 Task: Find a house in Lisse, Netherlands for 6 guests from September 6 to 15, with a price range of 8000 to 12000, including WiFi, free parking, TV, gym, breakfast, and self check-in. Host must speak English.
Action: Mouse moved to (411, 91)
Screenshot: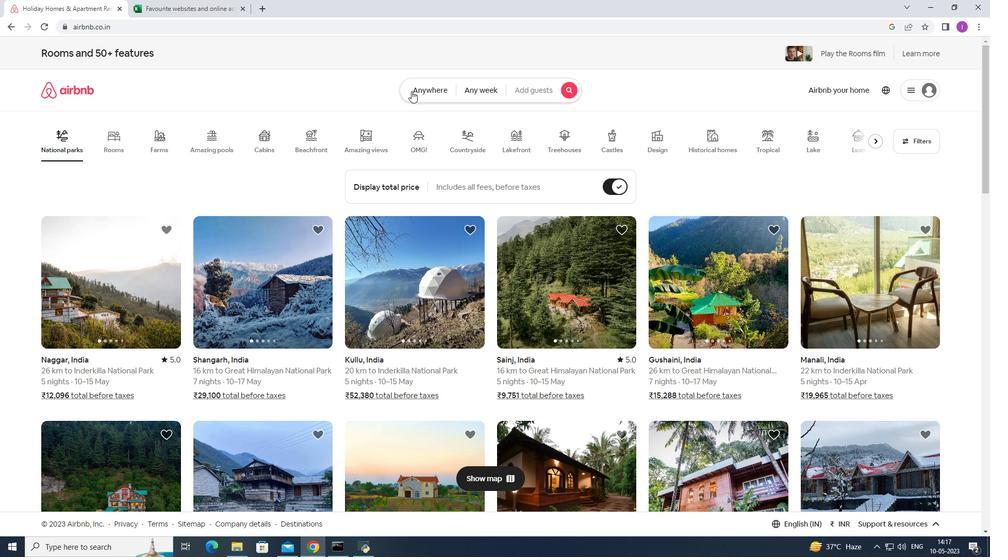 
Action: Mouse pressed left at (411, 91)
Screenshot: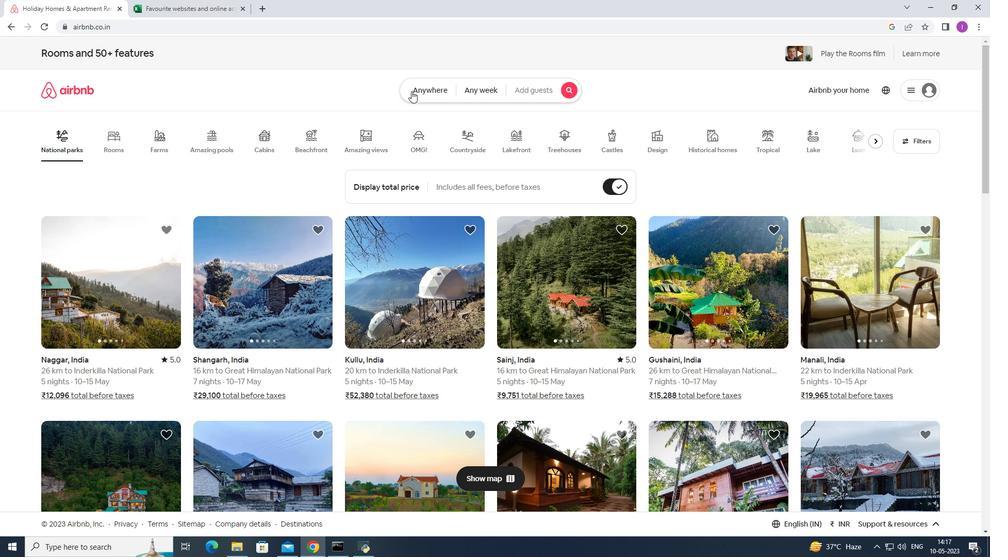 
Action: Mouse moved to (332, 123)
Screenshot: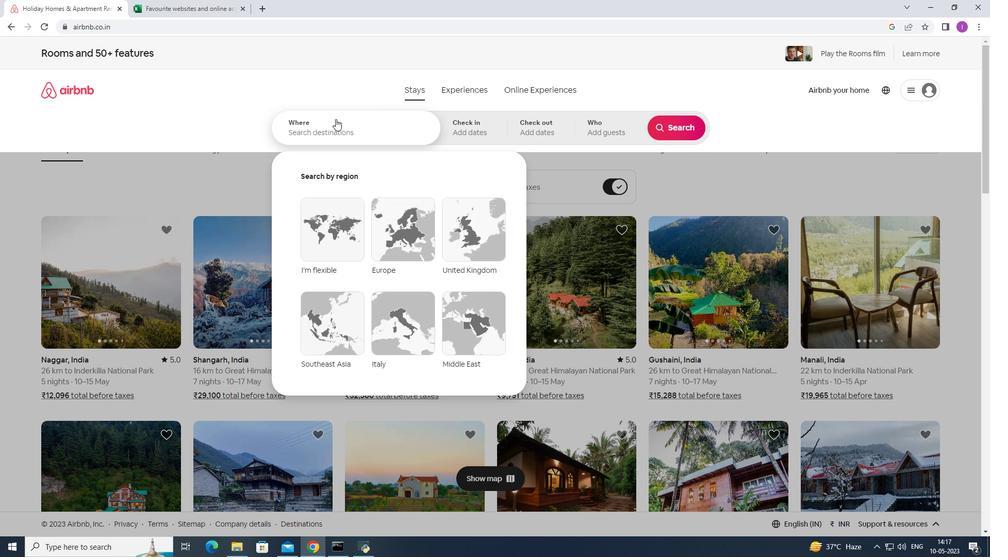 
Action: Mouse pressed left at (332, 123)
Screenshot: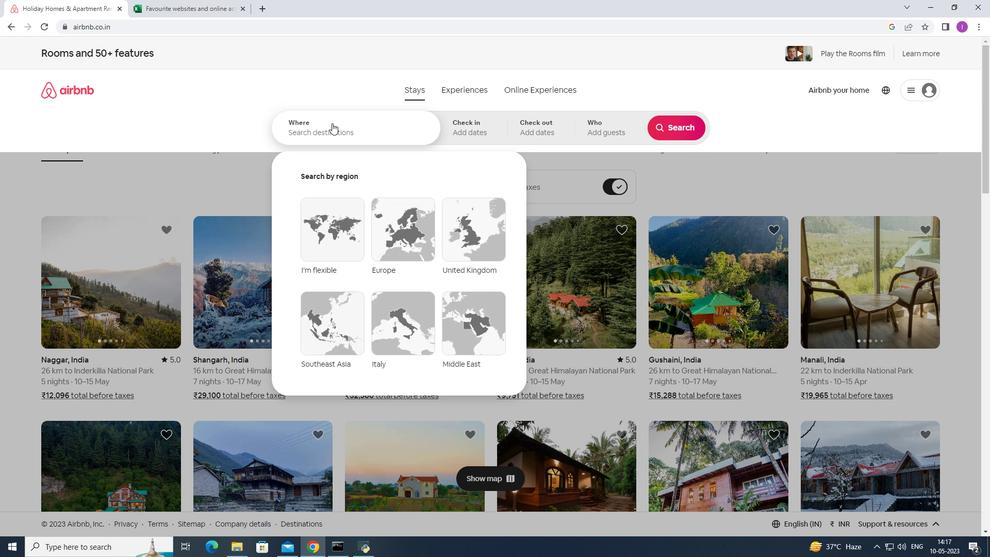 
Action: Mouse moved to (331, 124)
Screenshot: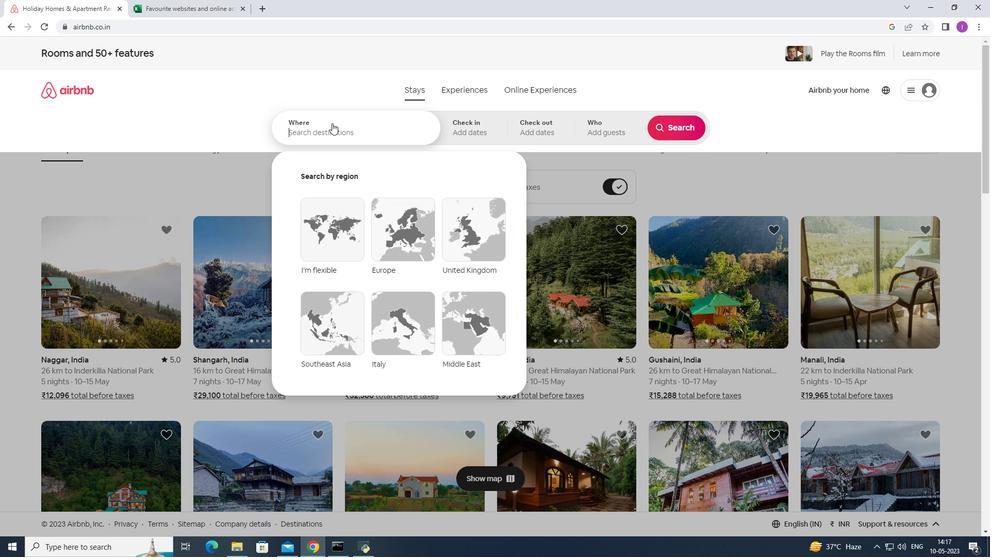 
Action: Key pressed <Key.shift>Lisse,<Key.shift>metherlam<Key.backspace>nd
Screenshot: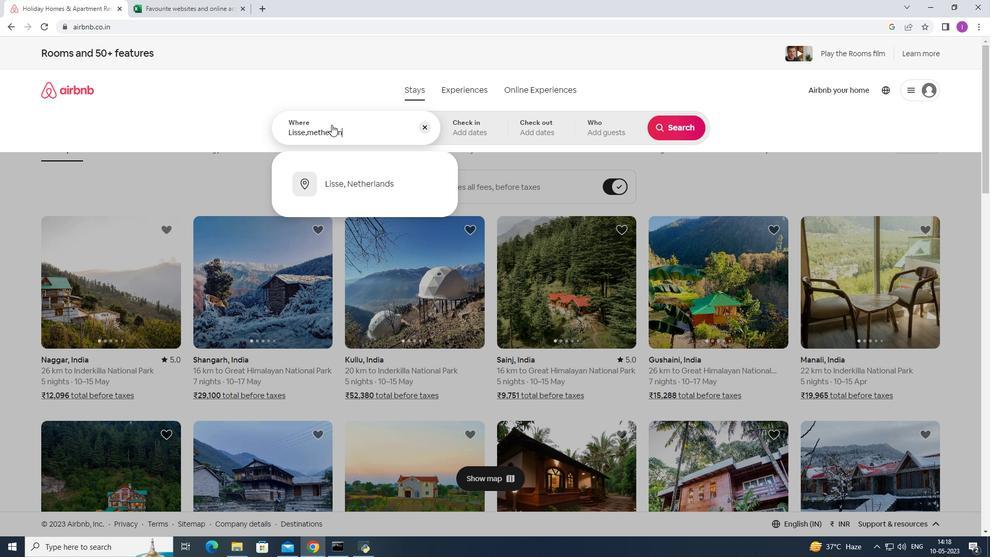 
Action: Mouse moved to (353, 185)
Screenshot: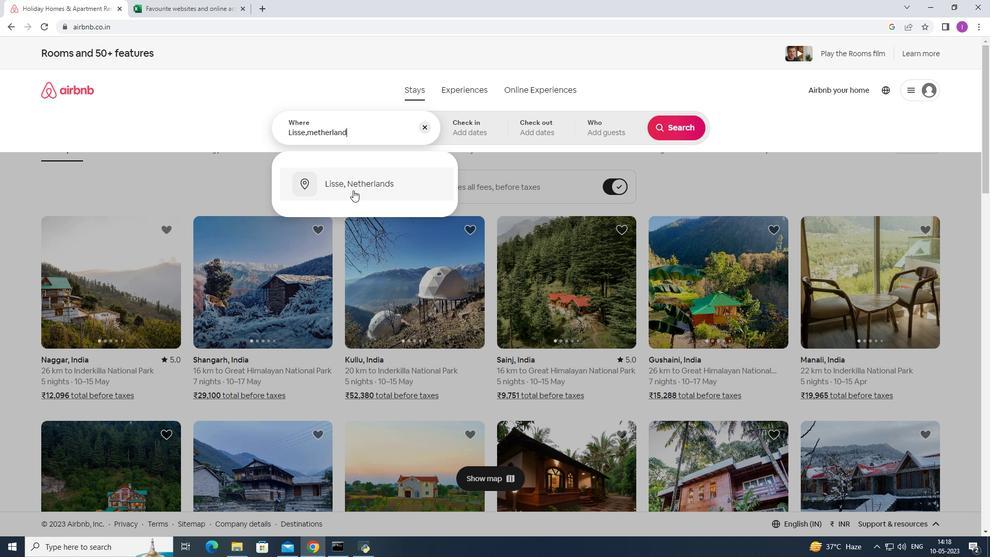 
Action: Mouse pressed left at (353, 185)
Screenshot: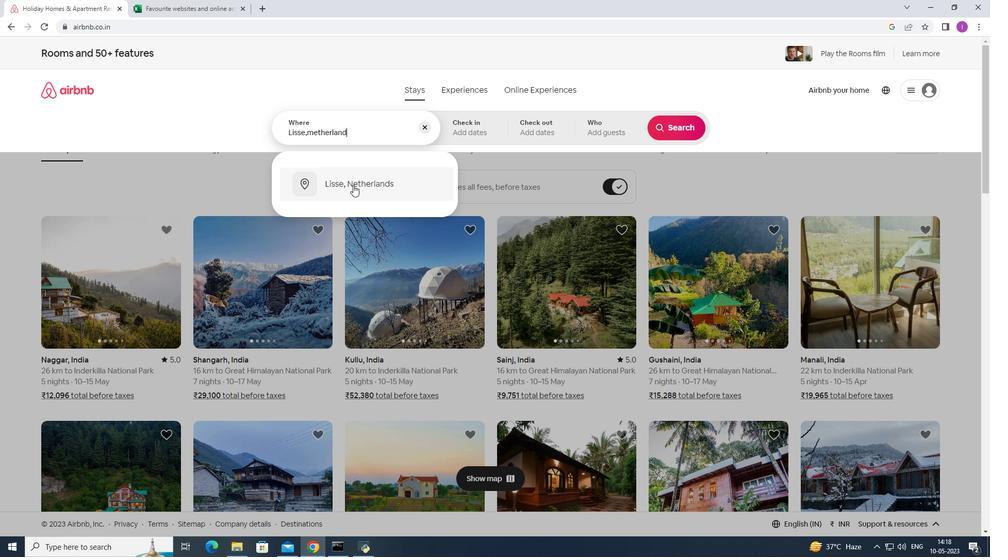 
Action: Mouse moved to (675, 213)
Screenshot: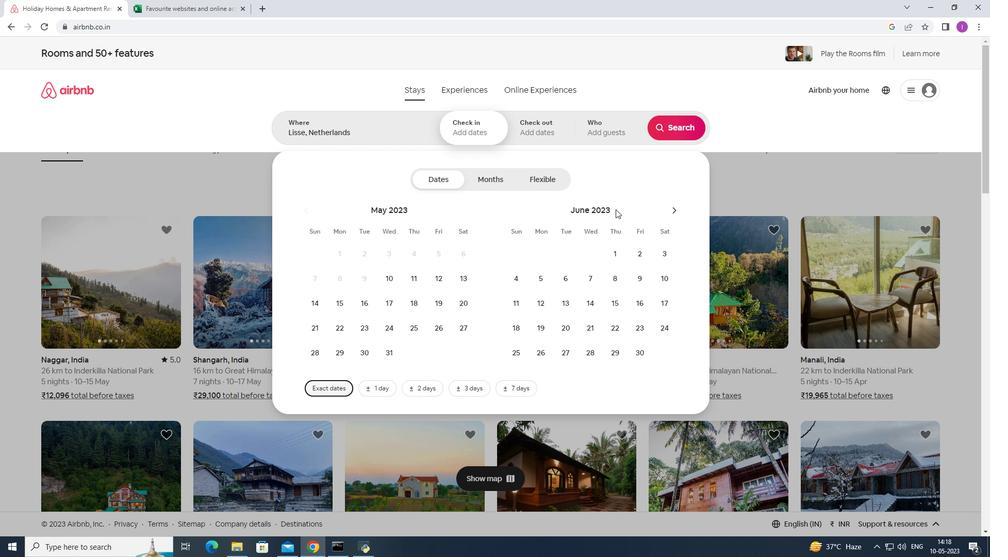 
Action: Mouse pressed left at (675, 213)
Screenshot: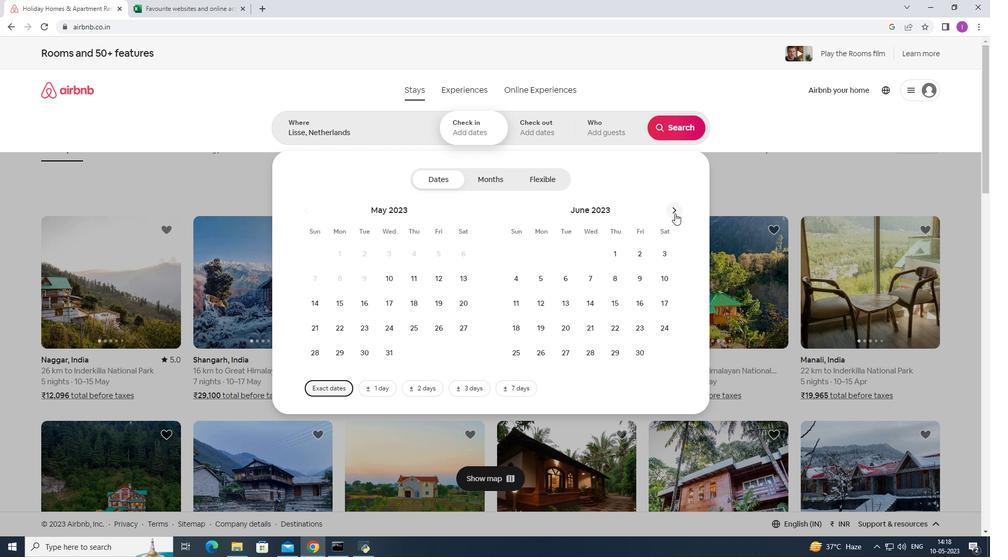 
Action: Mouse pressed left at (675, 213)
Screenshot: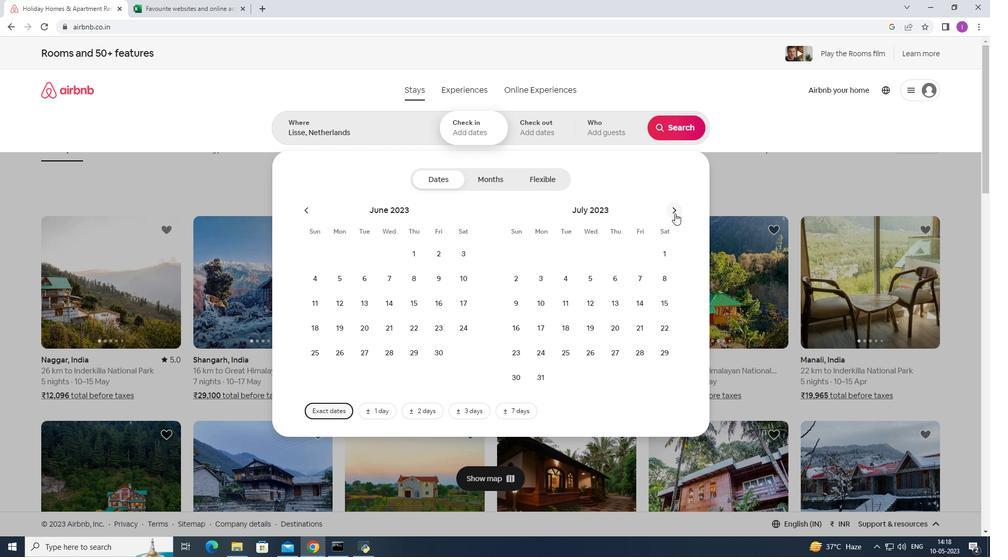 
Action: Mouse pressed left at (675, 213)
Screenshot: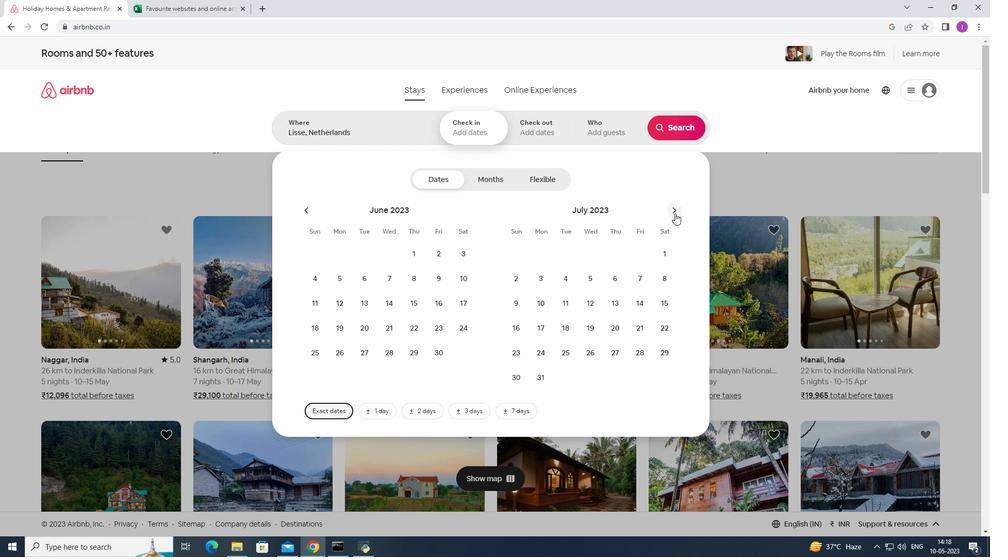 
Action: Mouse moved to (591, 279)
Screenshot: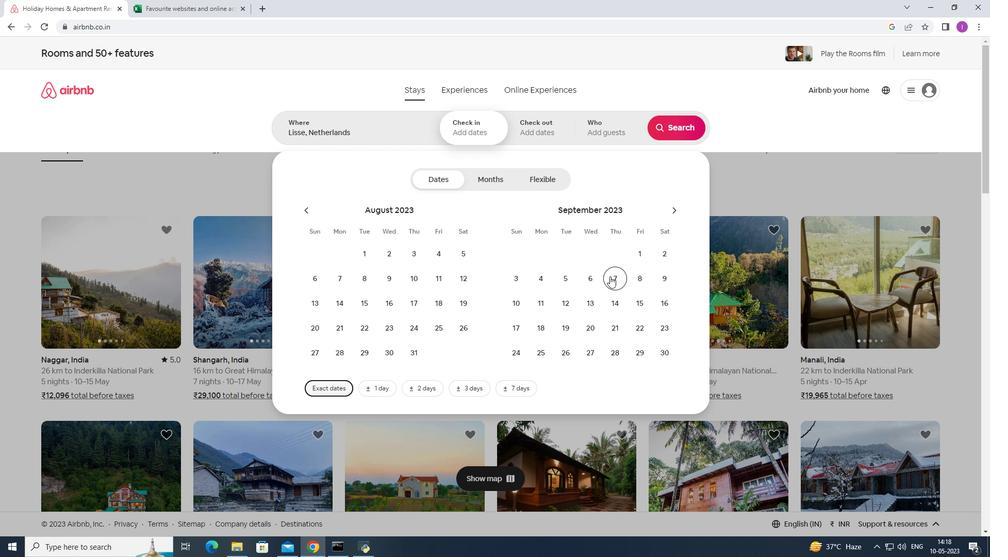 
Action: Mouse pressed left at (591, 279)
Screenshot: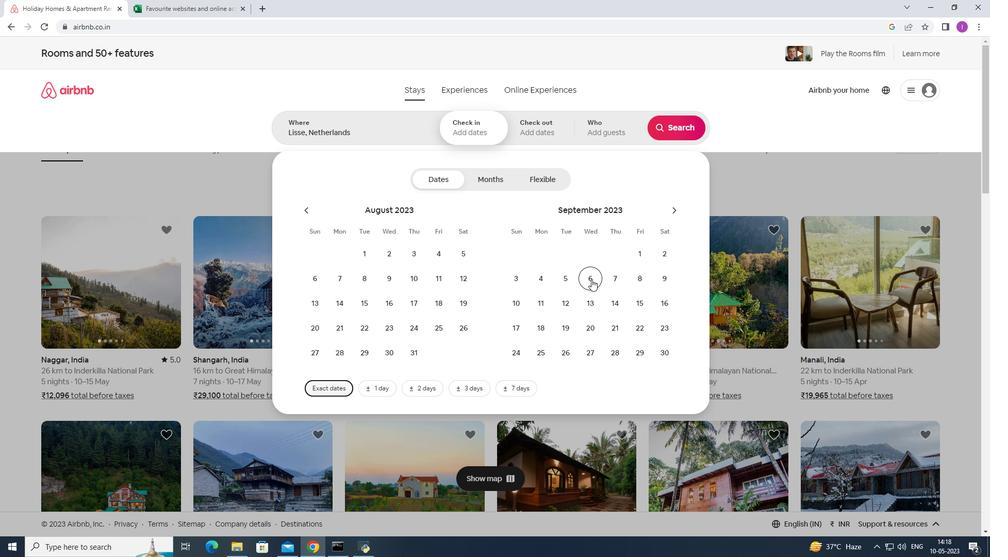
Action: Mouse moved to (637, 300)
Screenshot: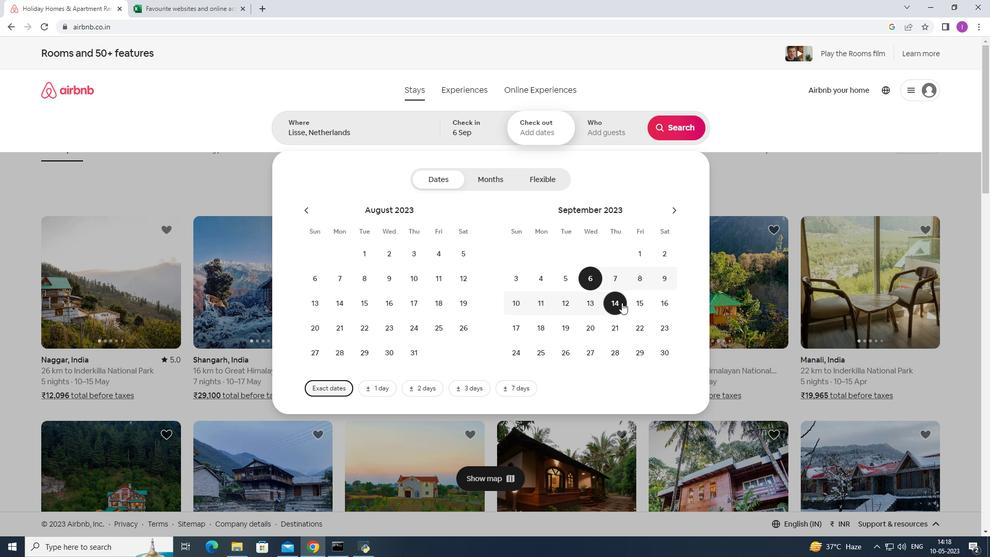 
Action: Mouse pressed left at (637, 300)
Screenshot: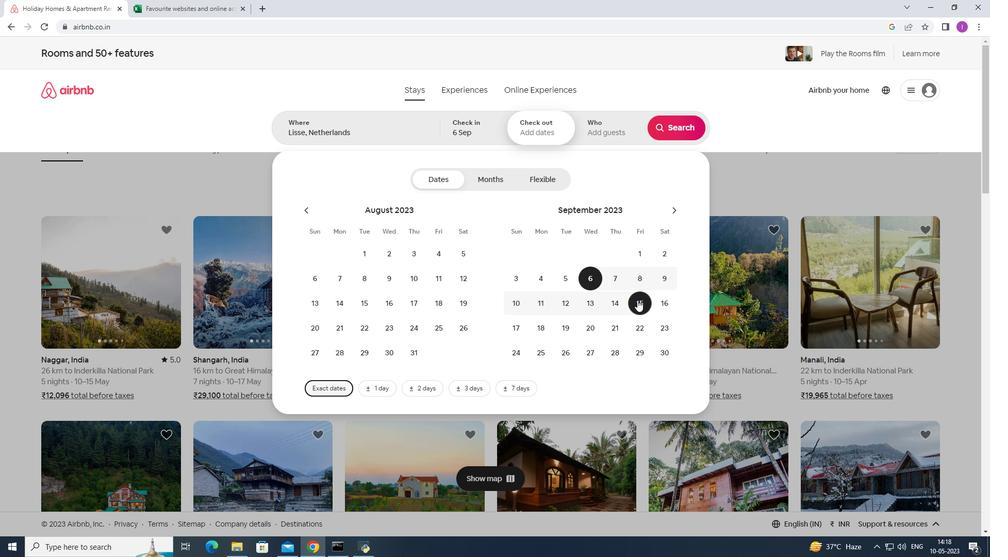 
Action: Mouse moved to (627, 137)
Screenshot: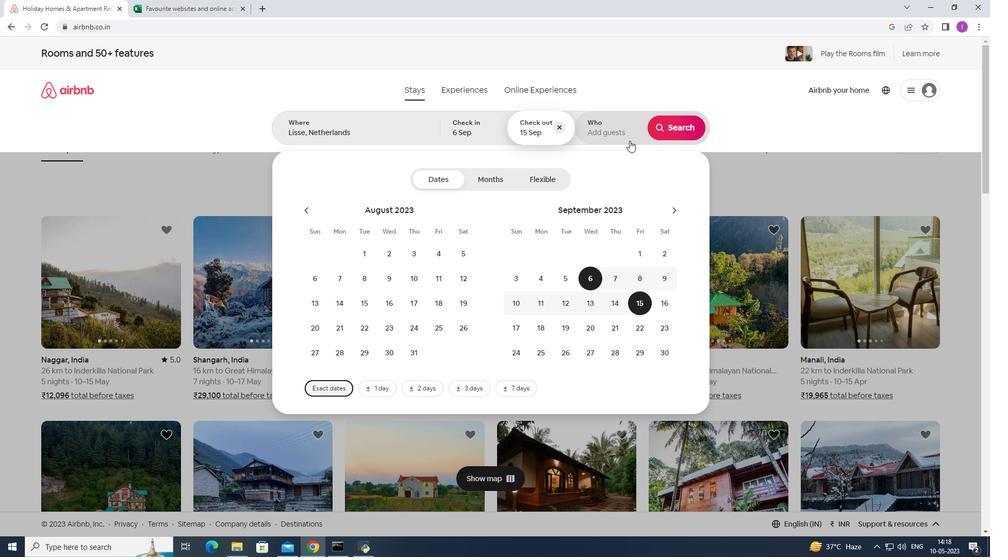 
Action: Mouse pressed left at (627, 137)
Screenshot: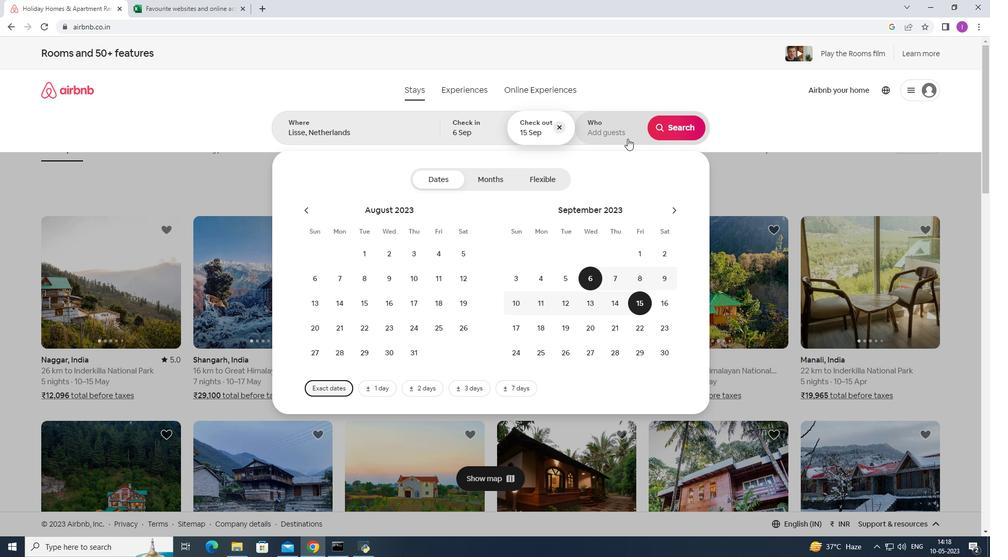 
Action: Mouse moved to (677, 180)
Screenshot: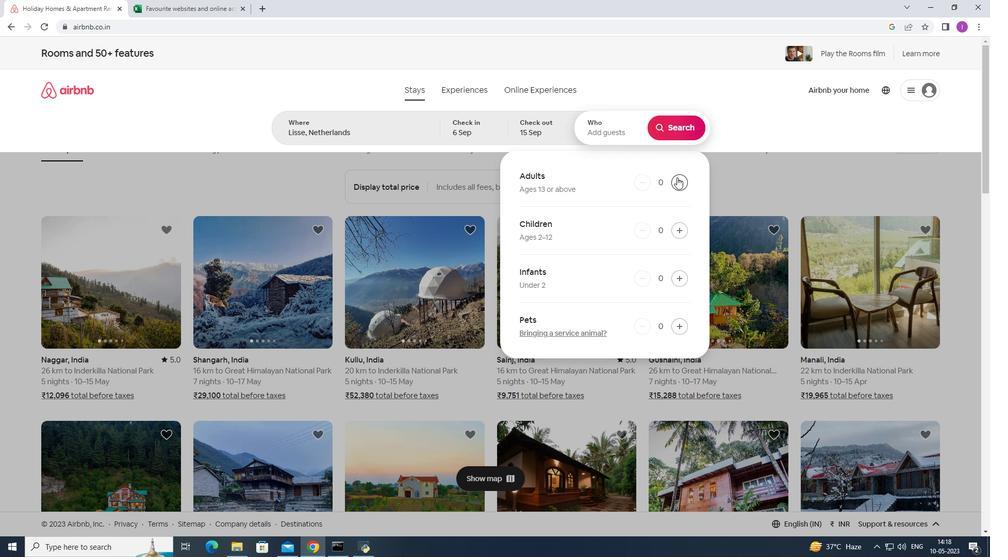 
Action: Mouse pressed left at (677, 180)
Screenshot: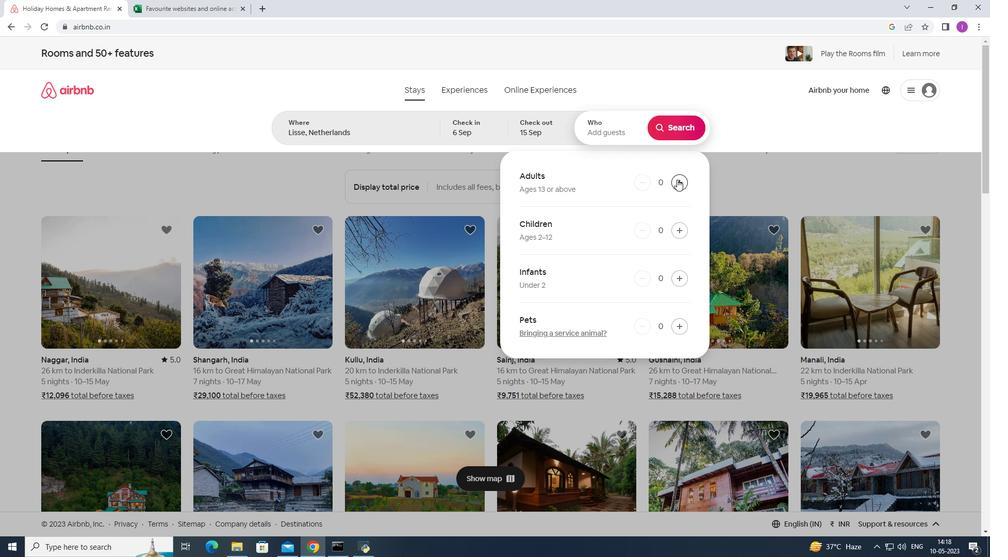
Action: Mouse pressed left at (677, 180)
Screenshot: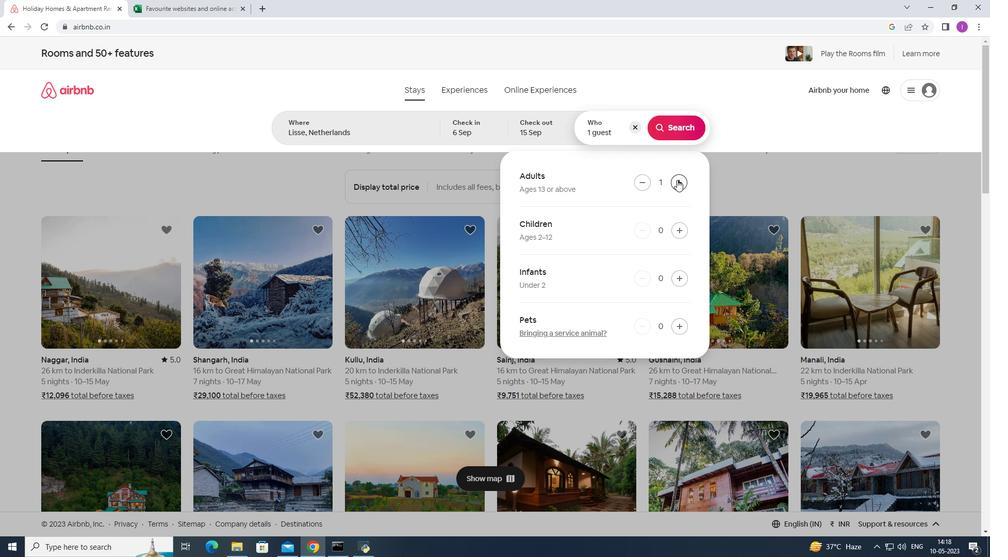 
Action: Mouse pressed left at (677, 180)
Screenshot: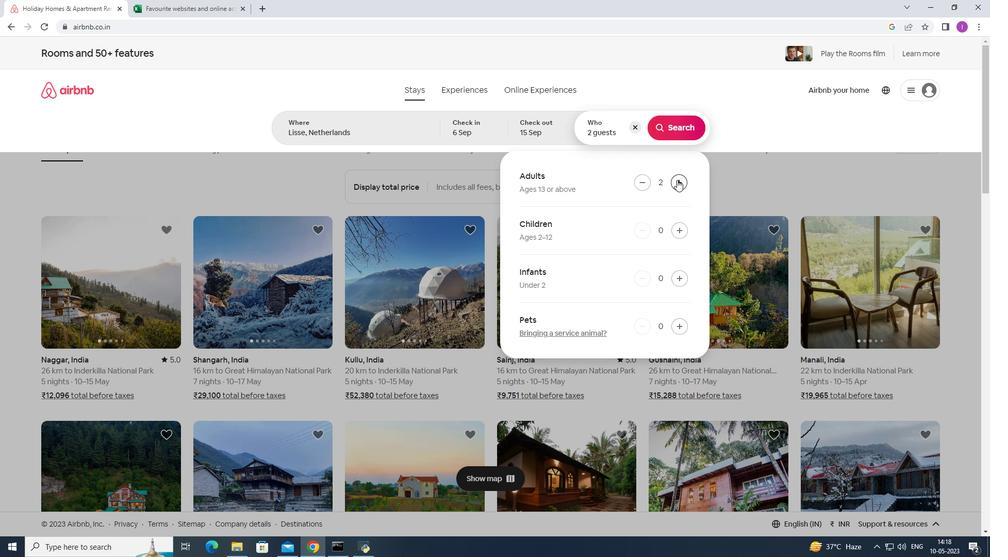 
Action: Mouse pressed left at (677, 180)
Screenshot: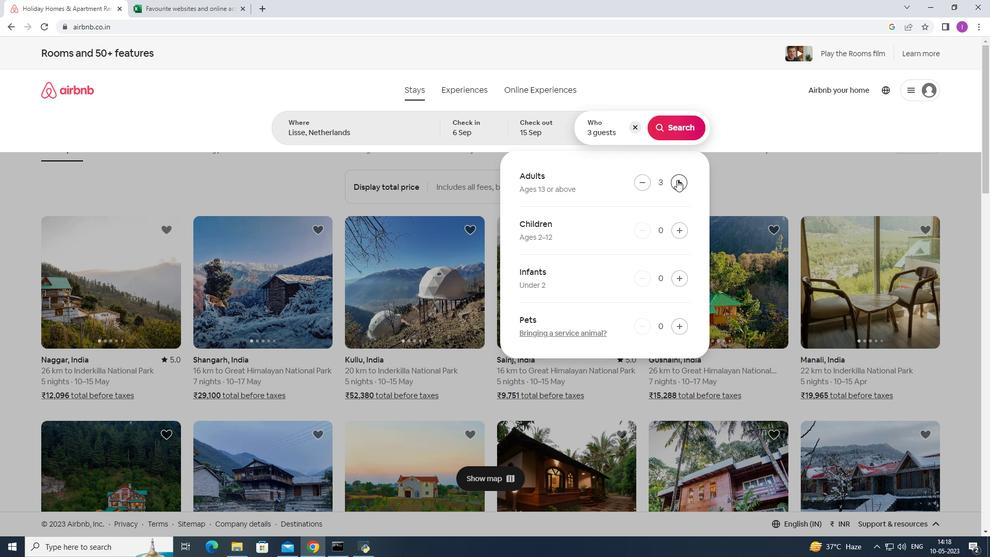 
Action: Mouse pressed left at (677, 180)
Screenshot: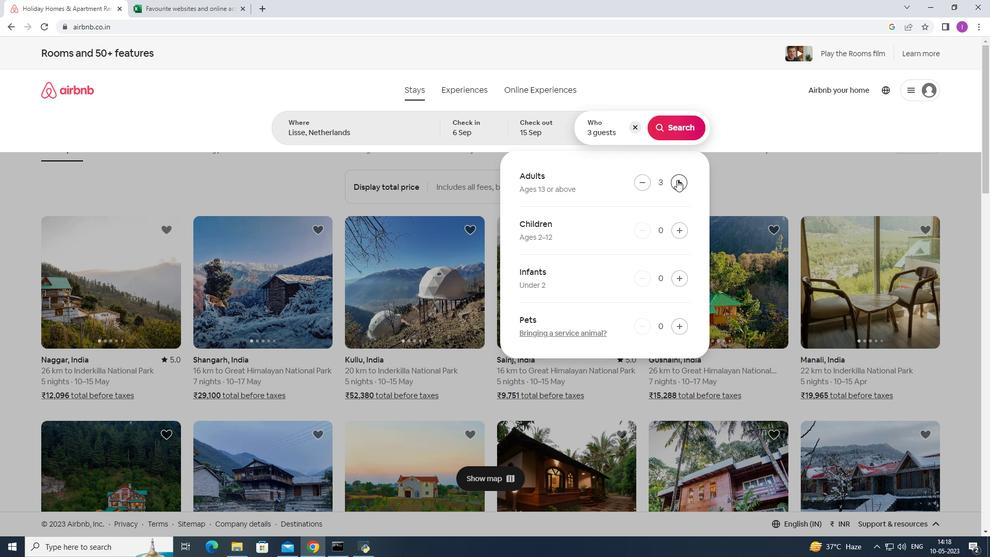 
Action: Mouse pressed left at (677, 180)
Screenshot: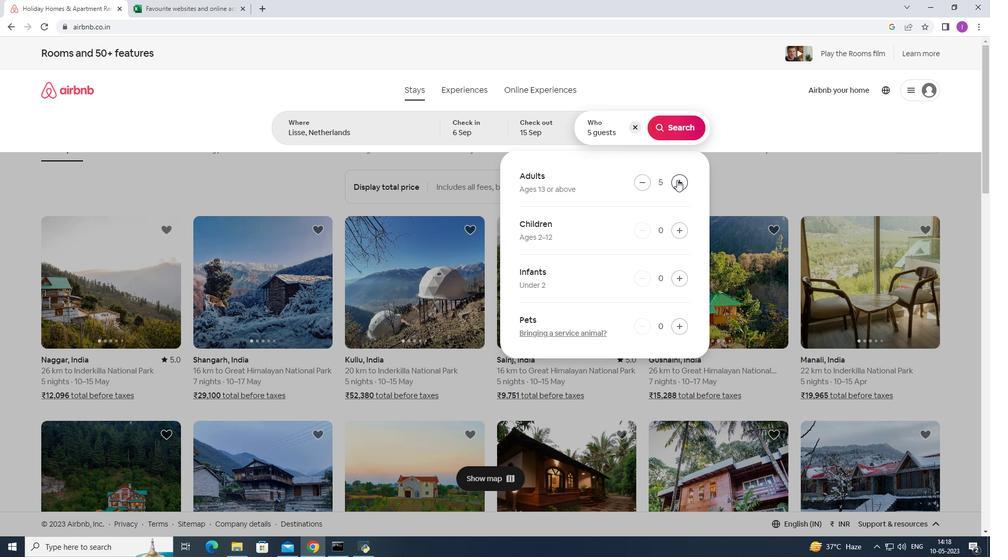 
Action: Mouse moved to (668, 130)
Screenshot: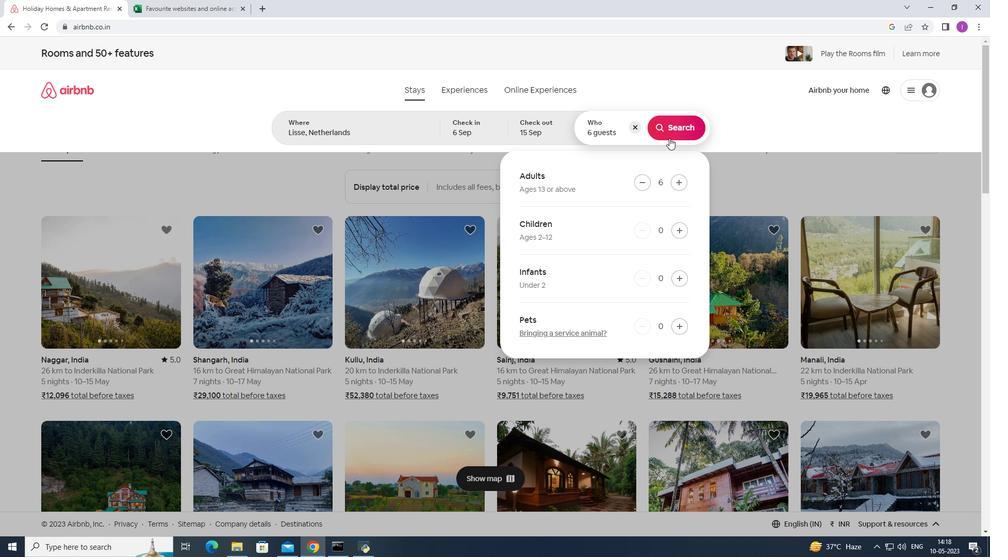 
Action: Mouse pressed left at (668, 130)
Screenshot: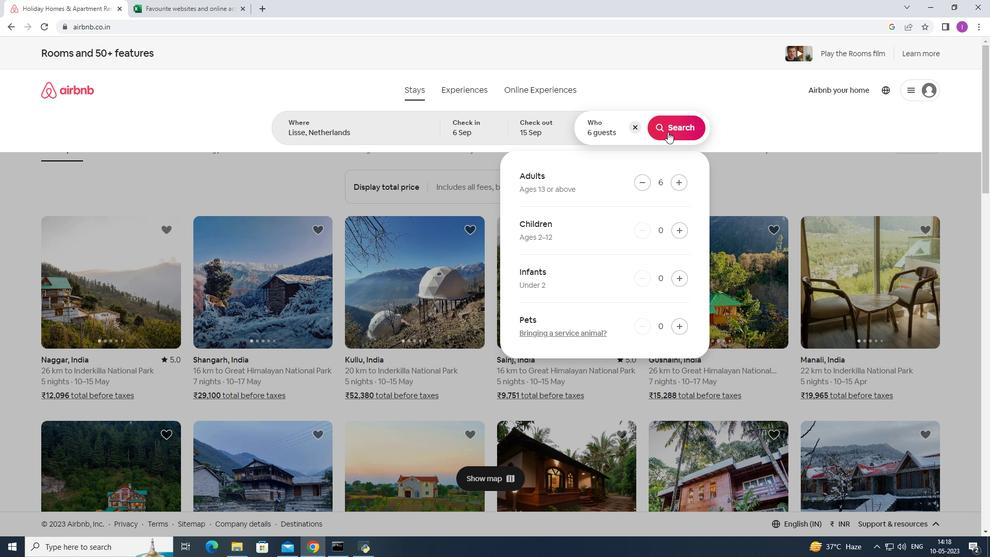 
Action: Mouse moved to (950, 97)
Screenshot: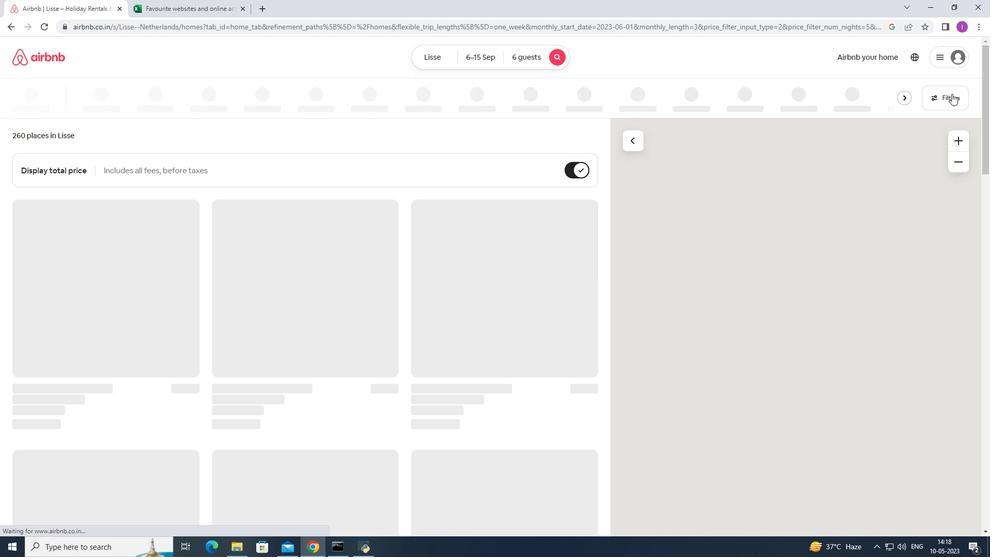
Action: Mouse pressed left at (950, 97)
Screenshot: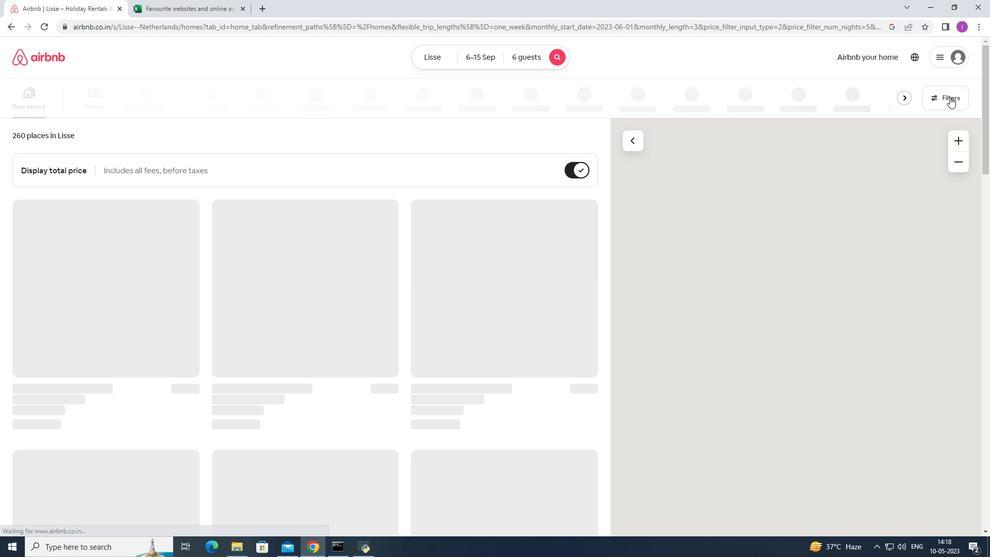 
Action: Mouse moved to (377, 350)
Screenshot: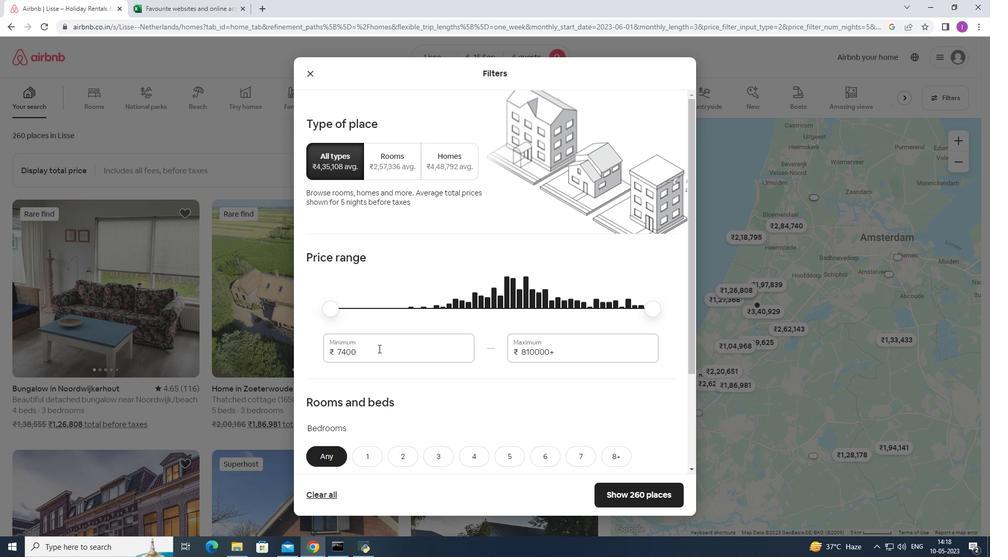 
Action: Mouse pressed left at (377, 350)
Screenshot: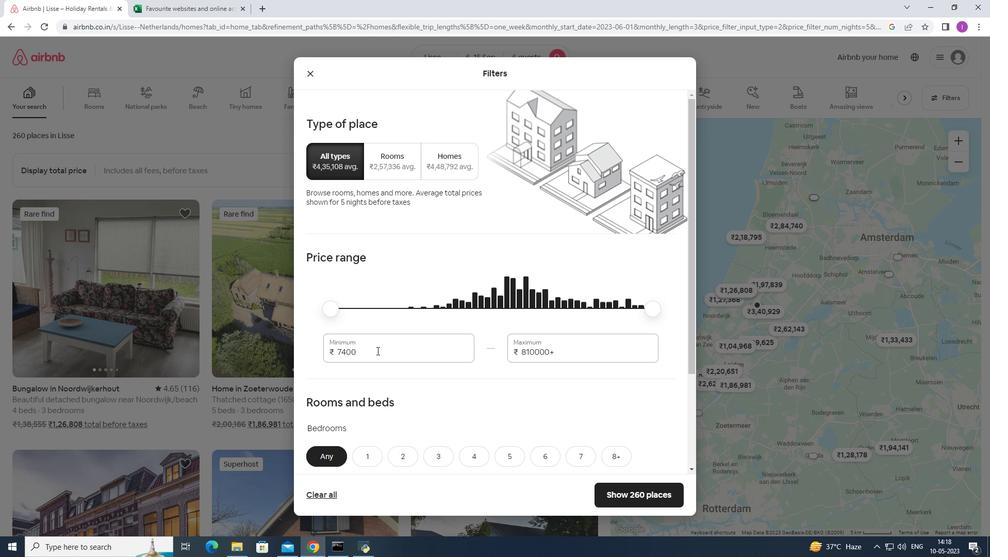 
Action: Mouse moved to (565, 353)
Screenshot: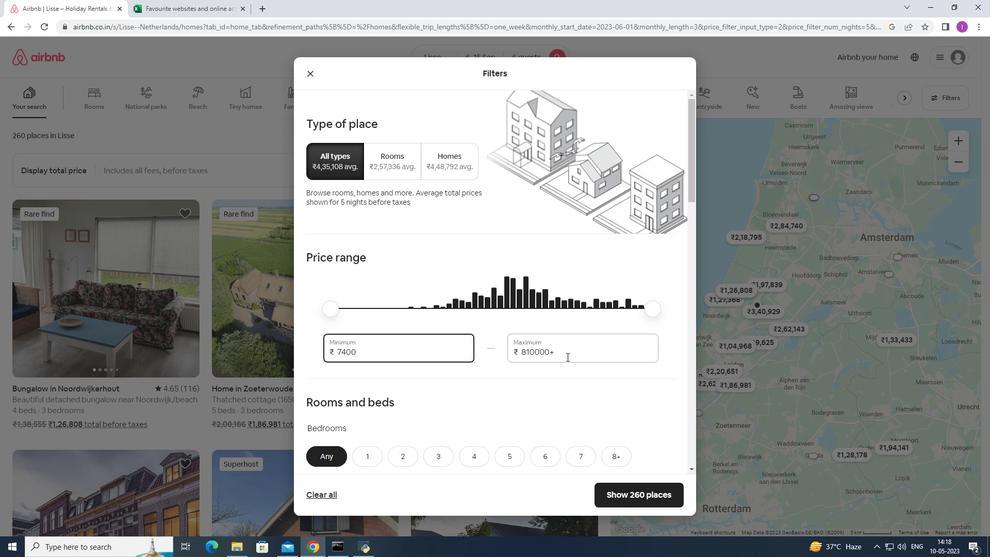
Action: Mouse pressed left at (565, 353)
Screenshot: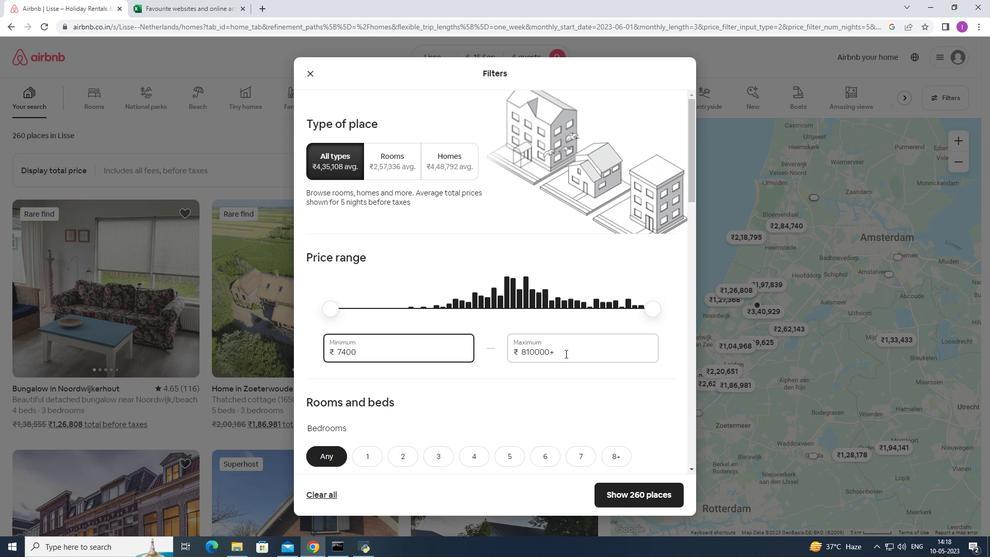 
Action: Mouse moved to (512, 348)
Screenshot: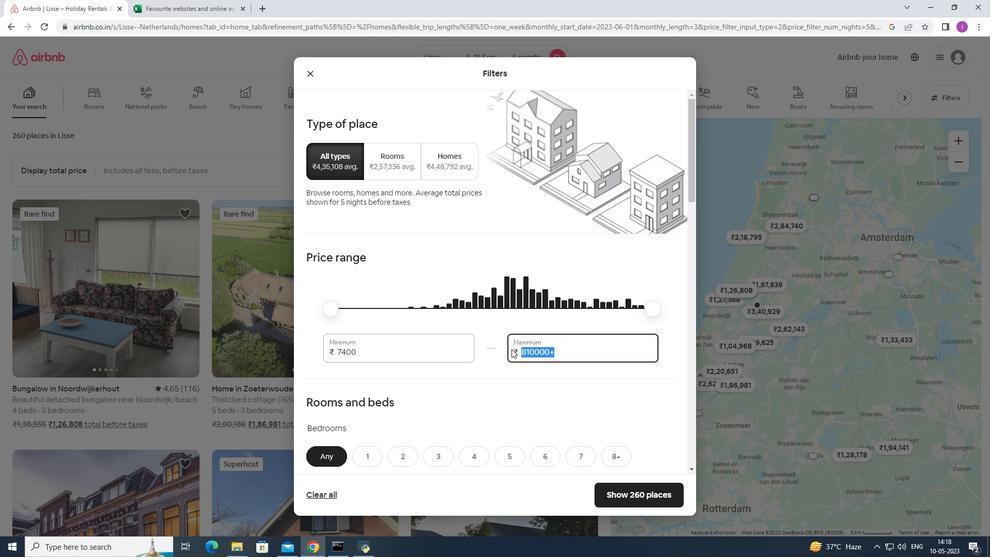 
Action: Key pressed 120
Screenshot: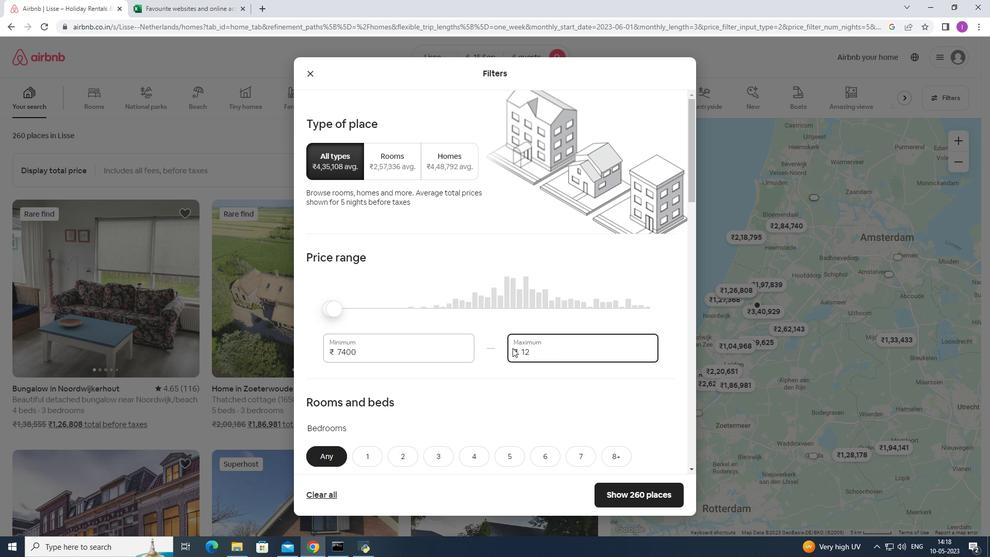 
Action: Mouse moved to (512, 347)
Screenshot: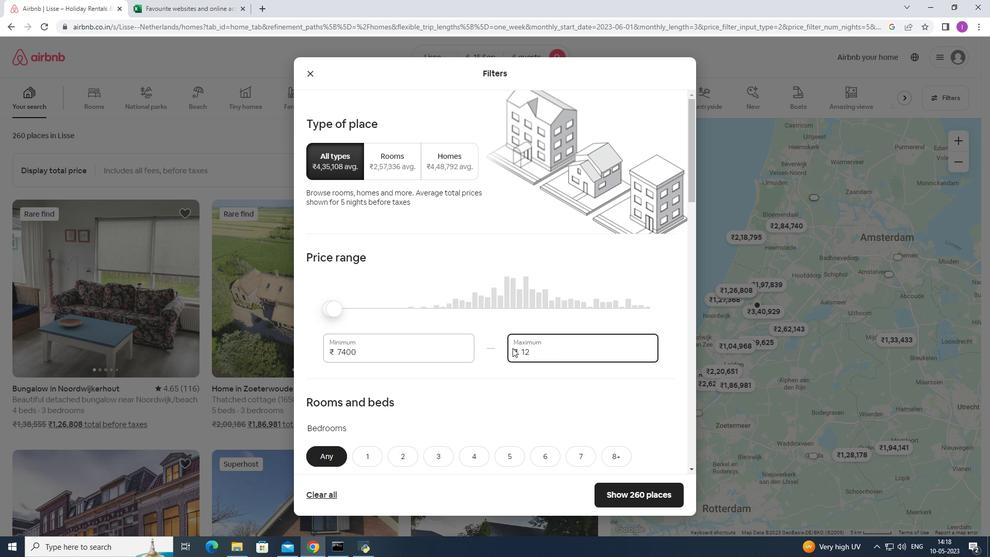 
Action: Key pressed 00
Screenshot: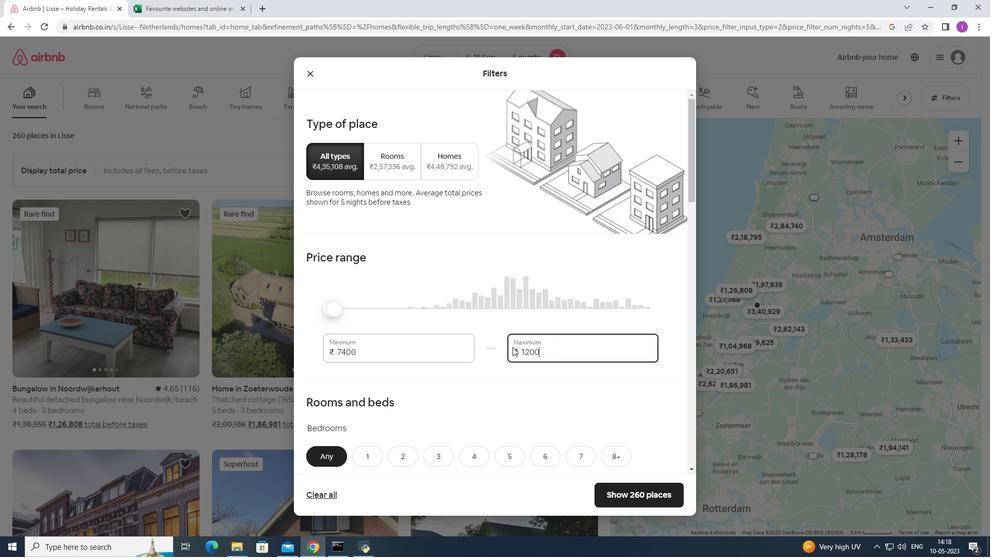 
Action: Mouse moved to (358, 357)
Screenshot: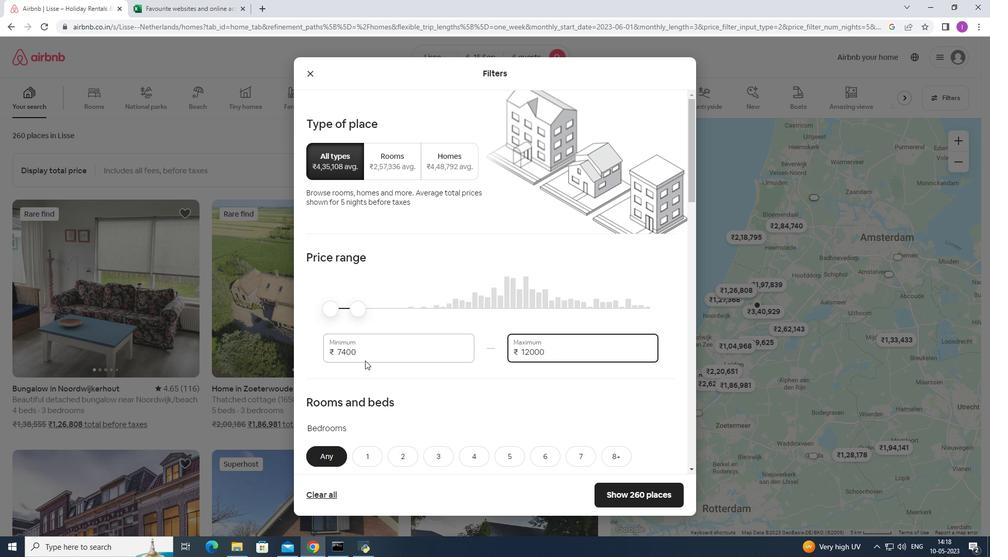 
Action: Mouse scrolled (358, 356) with delta (0, 0)
Screenshot: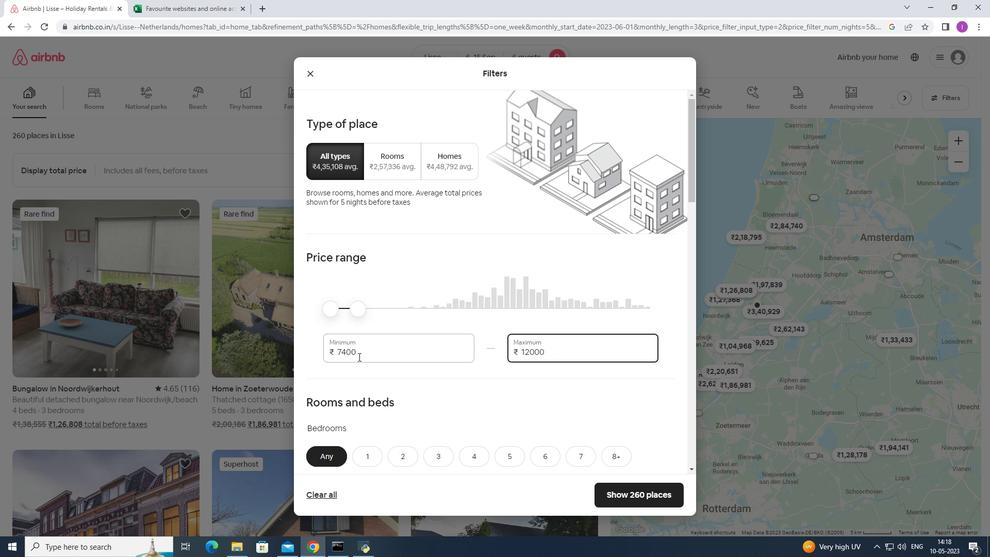 
Action: Mouse moved to (366, 303)
Screenshot: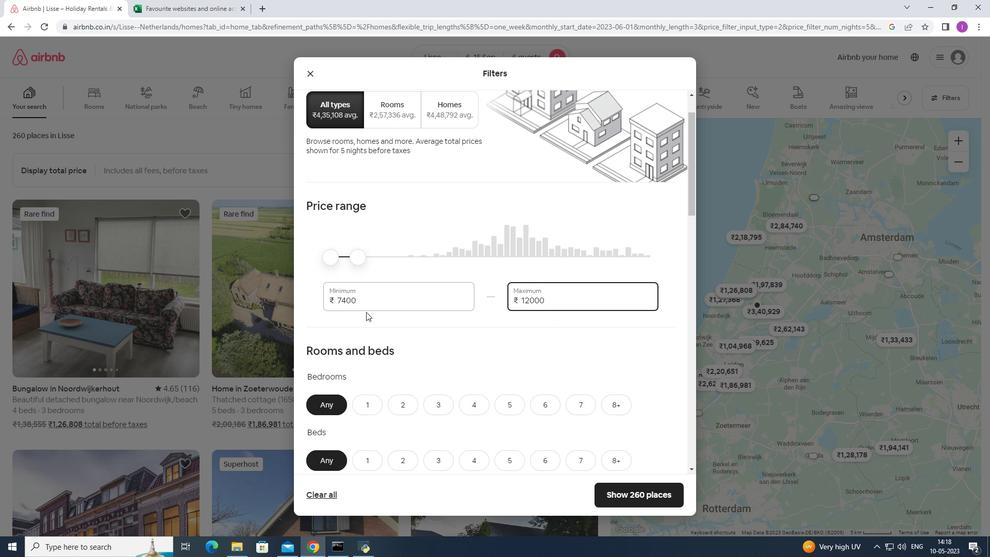 
Action: Mouse pressed left at (366, 303)
Screenshot: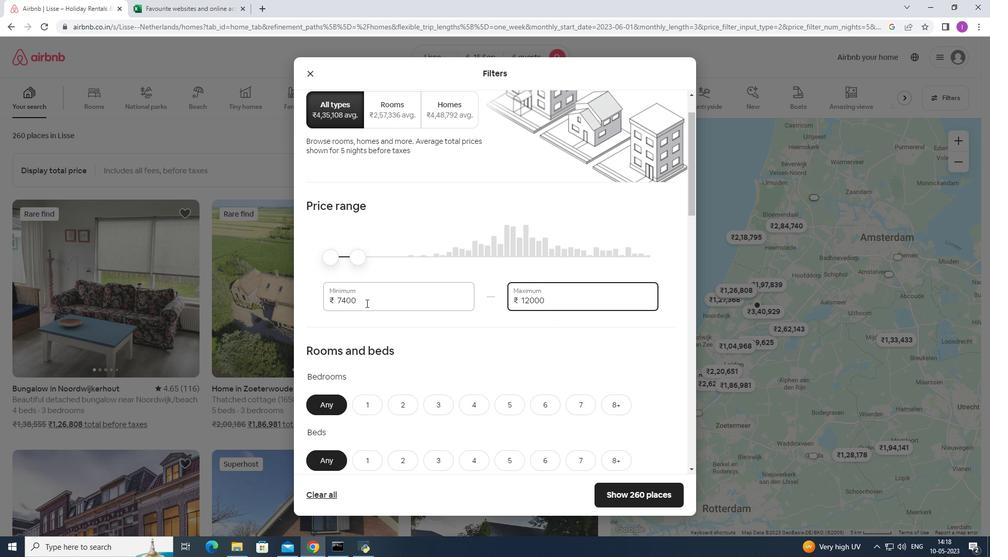 
Action: Mouse moved to (557, 354)
Screenshot: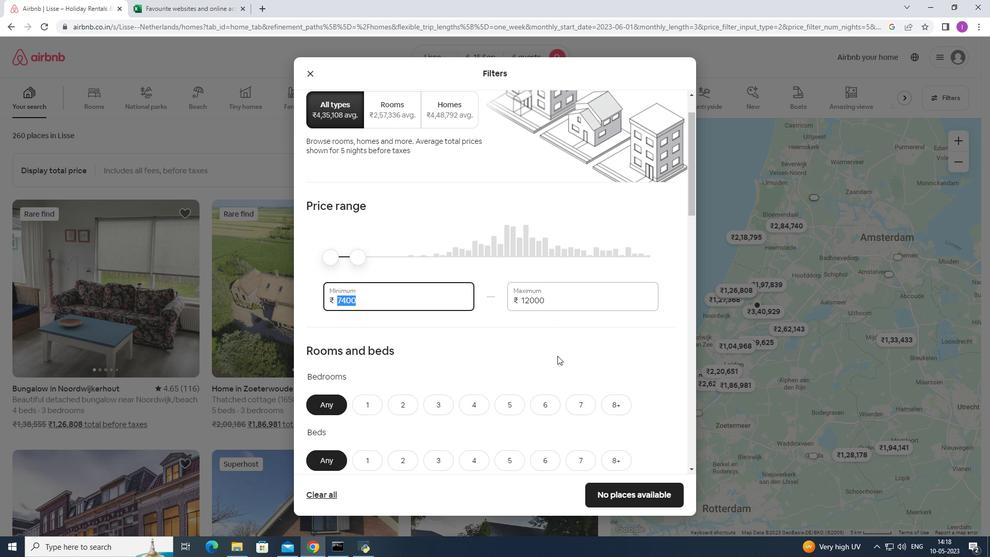 
Action: Key pressed 8000
Screenshot: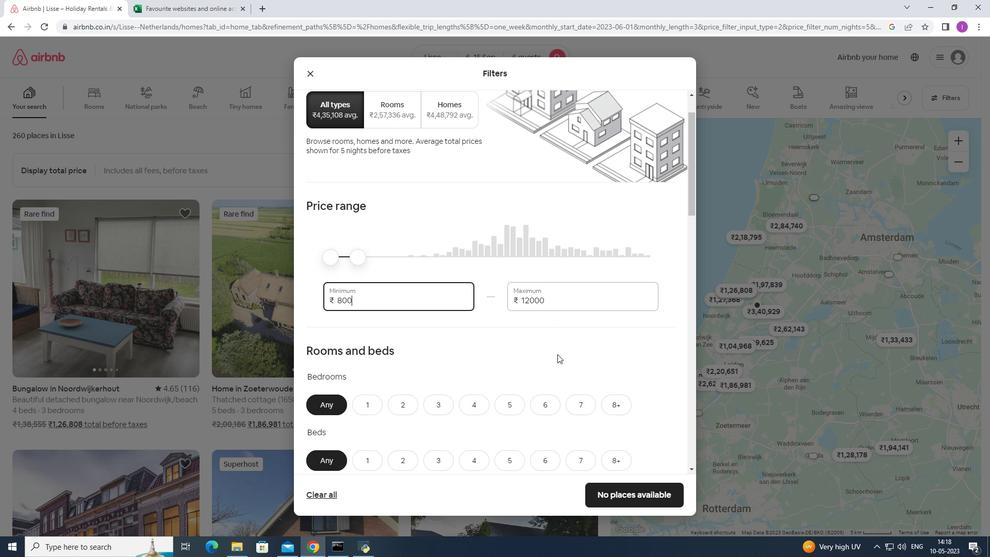 
Action: Mouse moved to (557, 358)
Screenshot: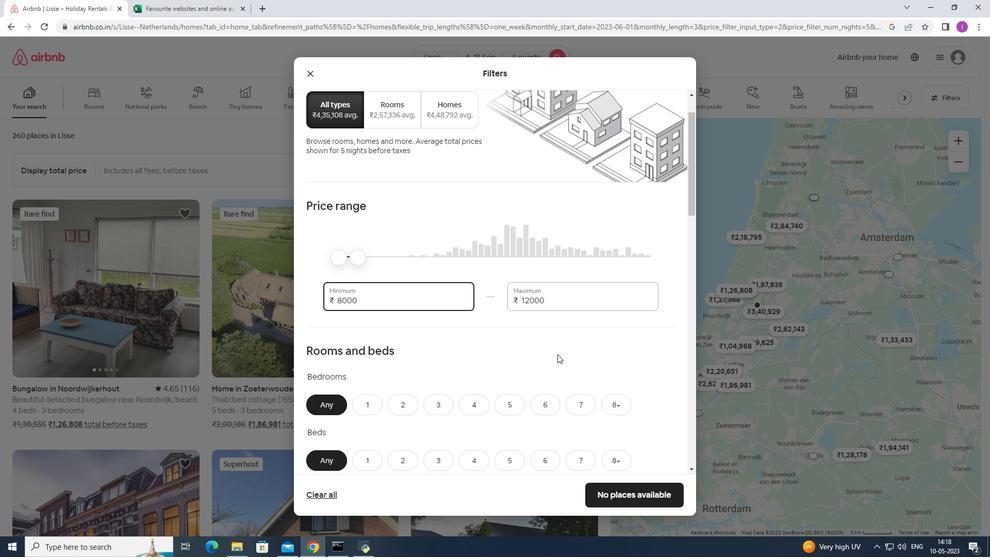 
Action: Mouse scrolled (557, 358) with delta (0, 0)
Screenshot: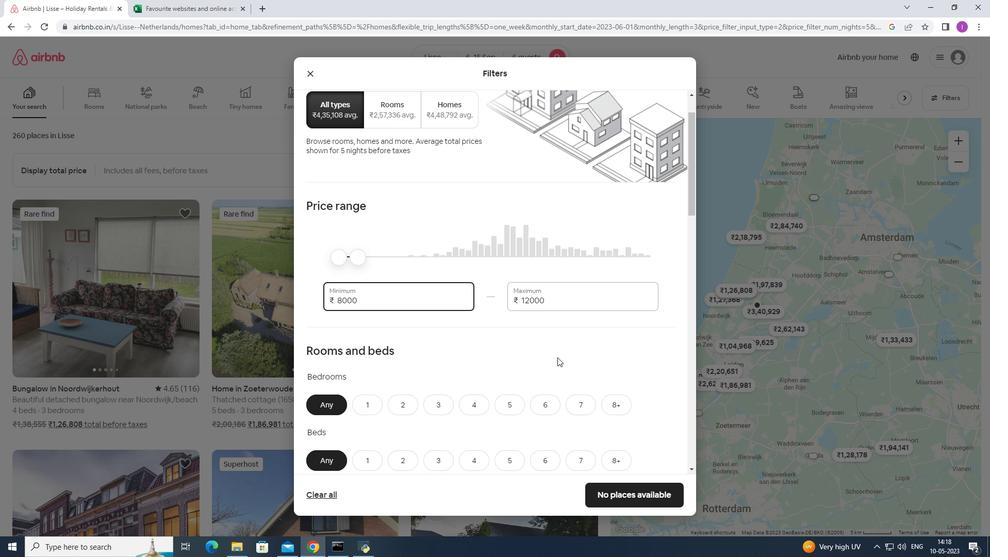 
Action: Mouse scrolled (557, 358) with delta (0, 0)
Screenshot: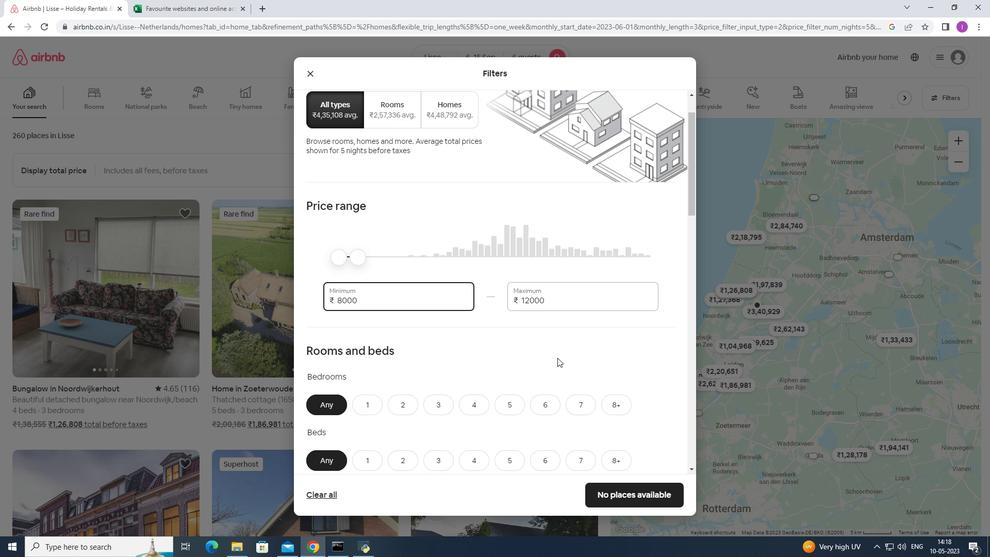 
Action: Mouse moved to (551, 301)
Screenshot: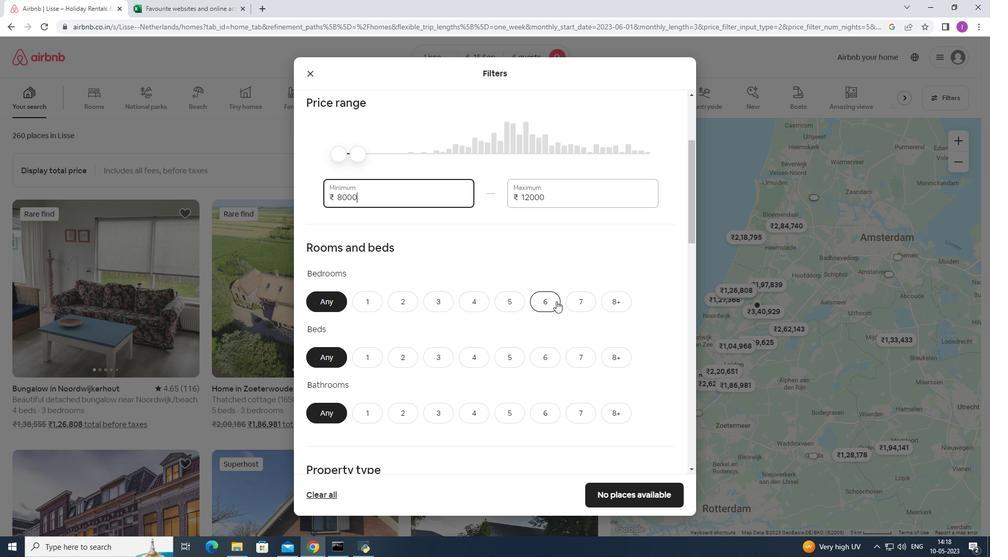 
Action: Mouse pressed left at (551, 301)
Screenshot: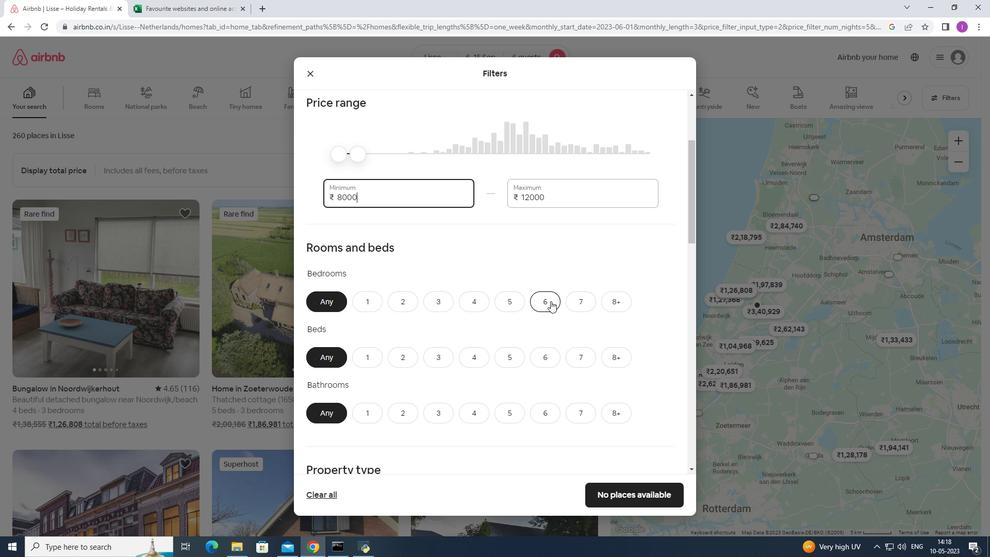 
Action: Mouse moved to (545, 351)
Screenshot: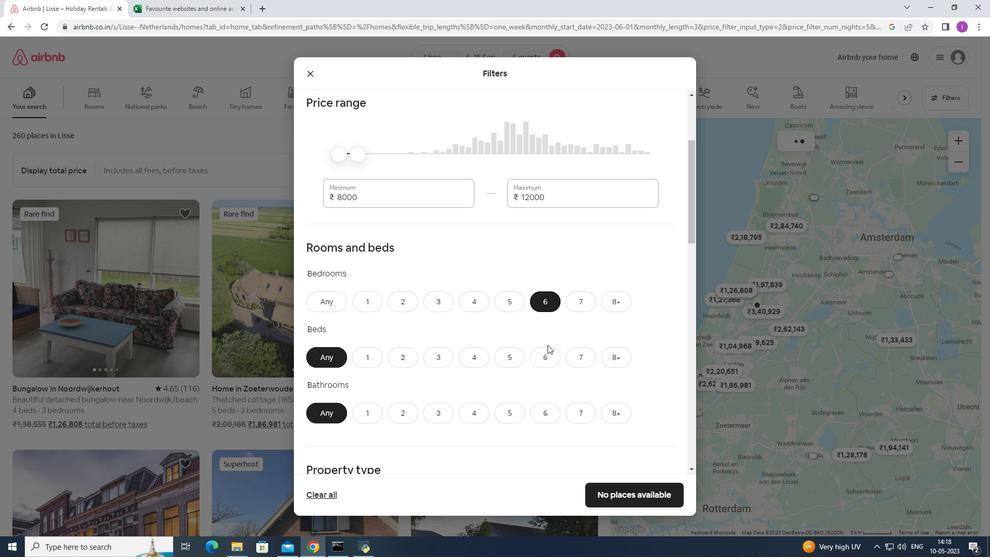 
Action: Mouse pressed left at (545, 351)
Screenshot: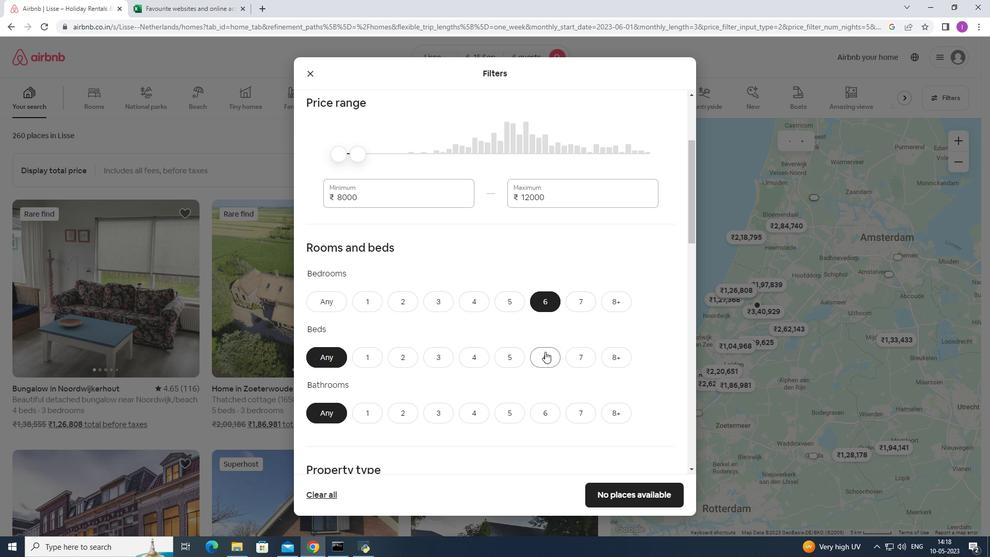 
Action: Mouse moved to (544, 406)
Screenshot: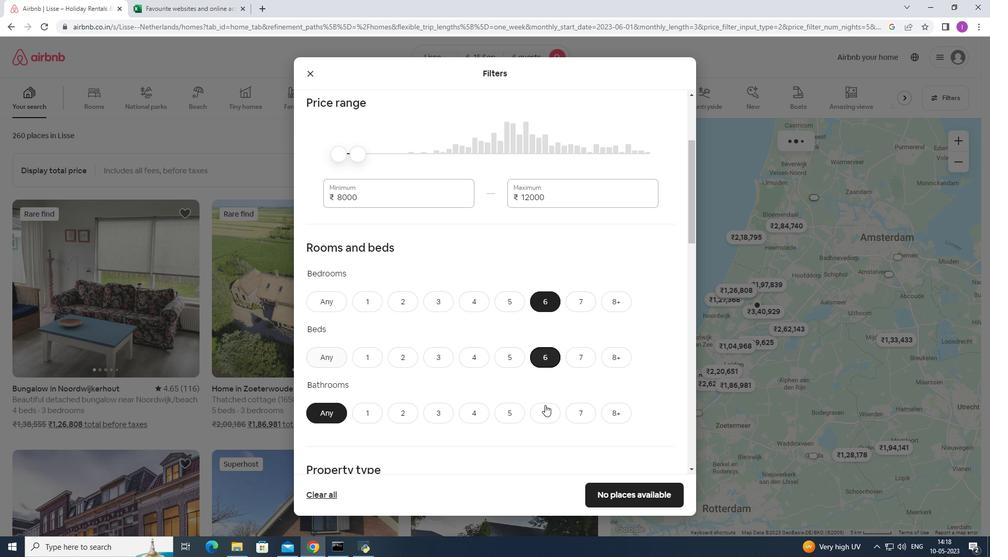 
Action: Mouse pressed left at (544, 406)
Screenshot: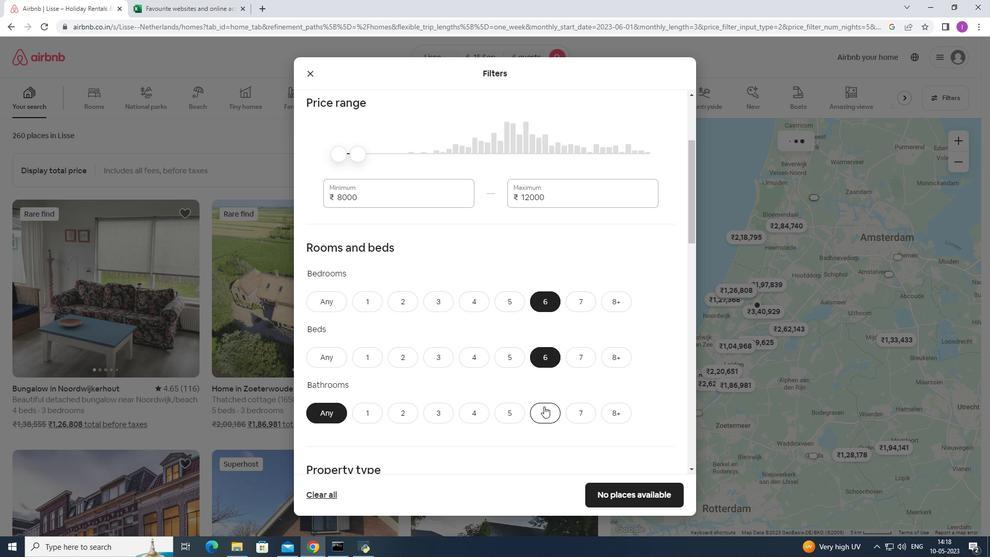 
Action: Mouse moved to (515, 361)
Screenshot: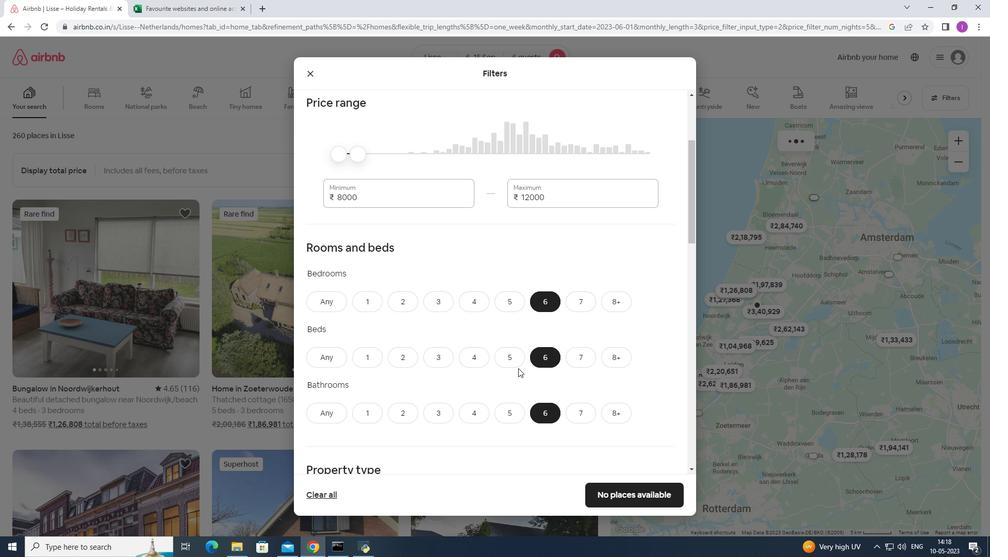 
Action: Mouse scrolled (515, 360) with delta (0, 0)
Screenshot: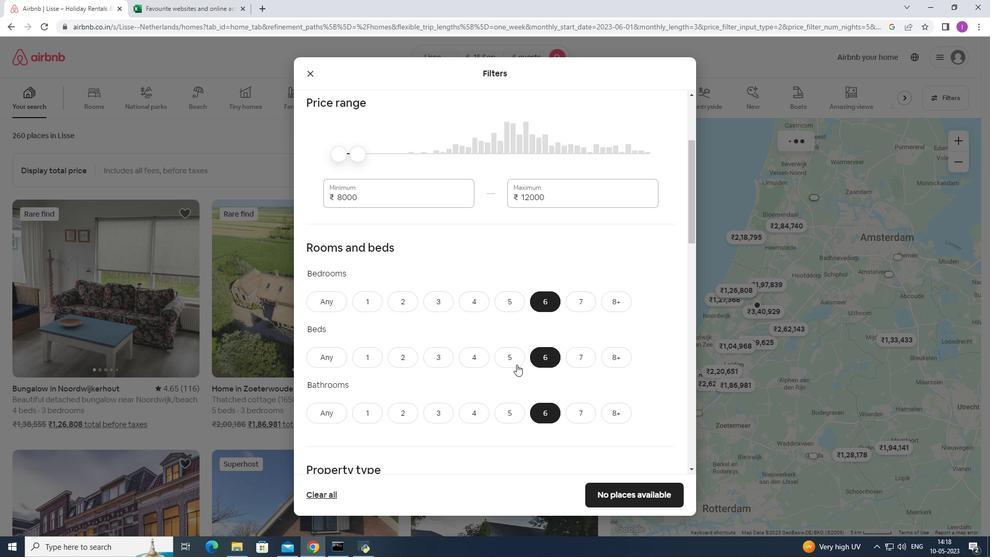 
Action: Mouse moved to (515, 360)
Screenshot: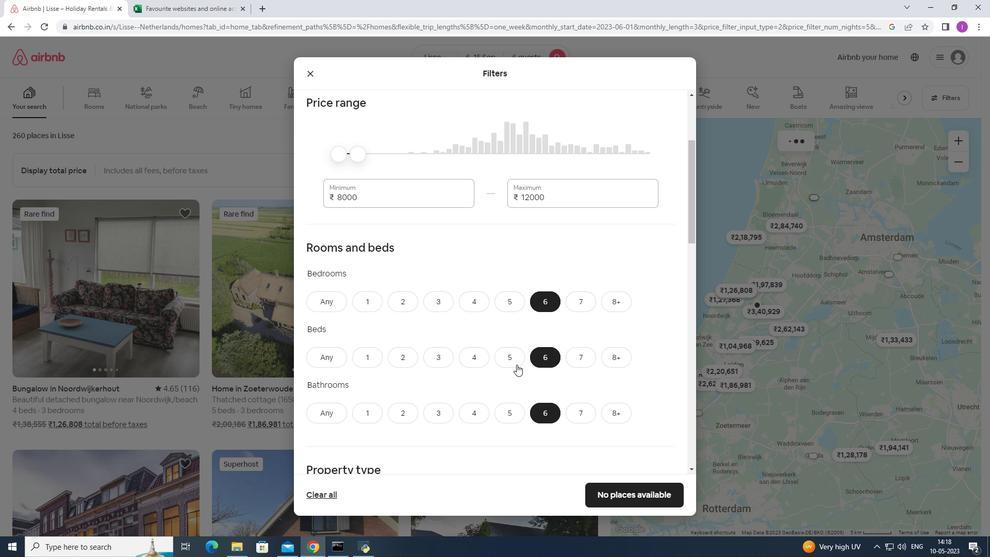
Action: Mouse scrolled (515, 360) with delta (0, 0)
Screenshot: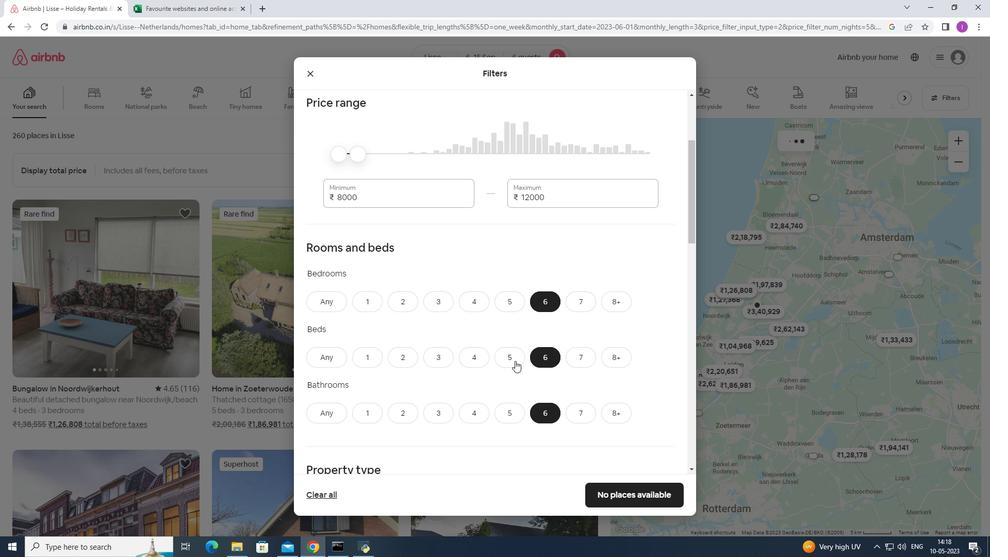 
Action: Mouse scrolled (515, 360) with delta (0, 0)
Screenshot: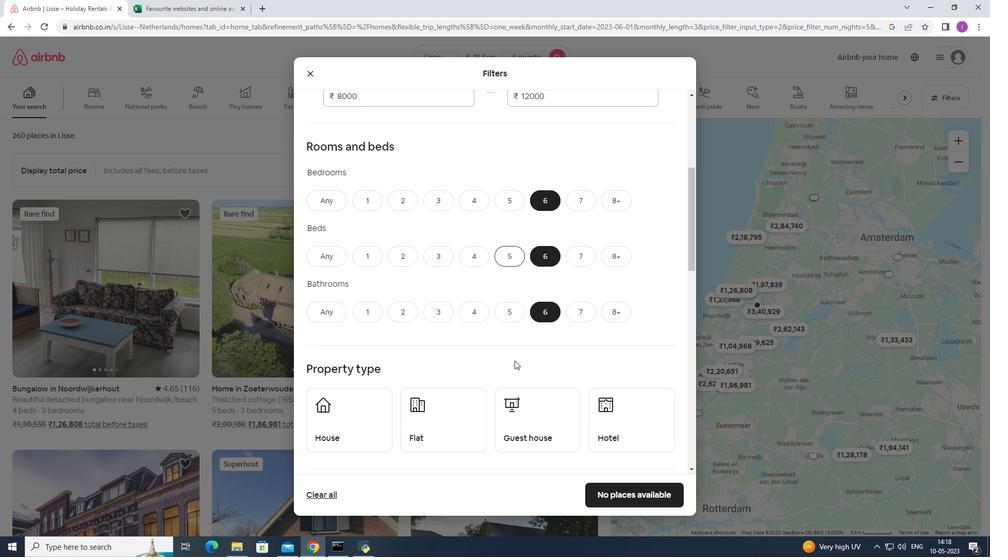 
Action: Mouse scrolled (515, 360) with delta (0, 0)
Screenshot: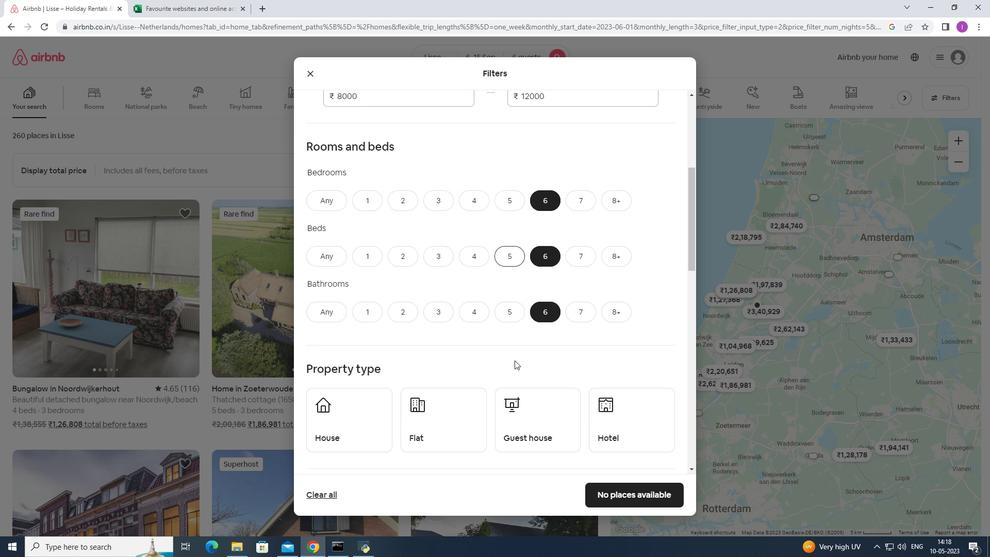 
Action: Mouse moved to (372, 318)
Screenshot: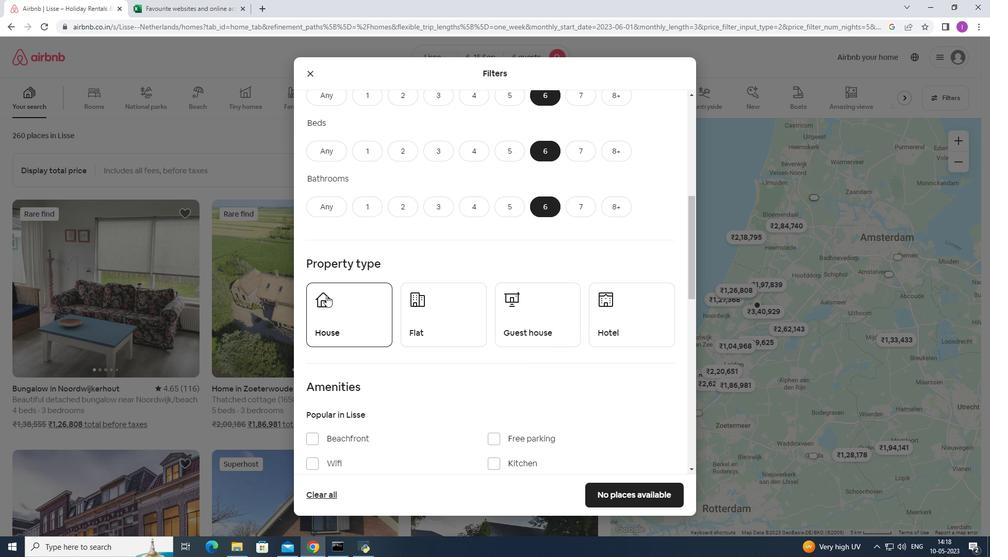 
Action: Mouse pressed left at (372, 318)
Screenshot: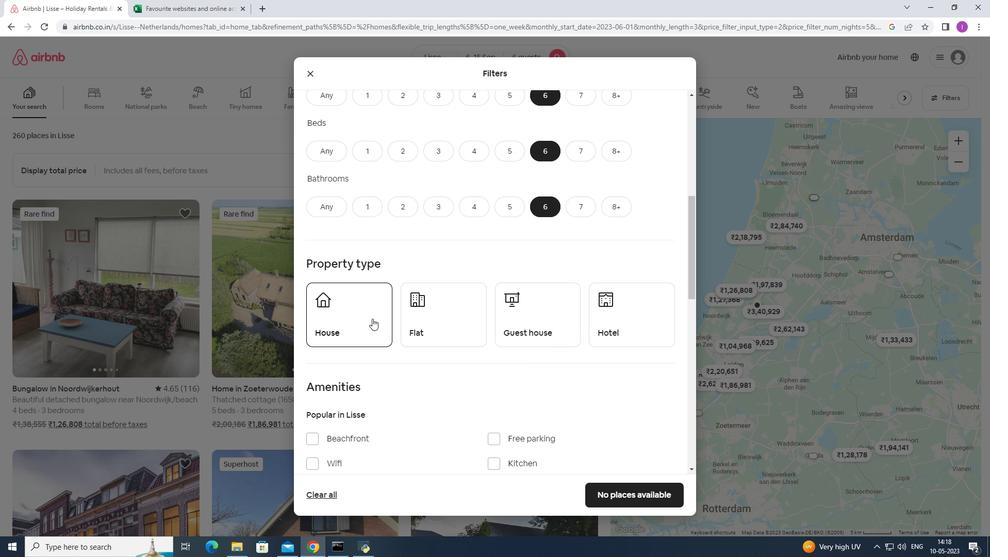 
Action: Mouse moved to (422, 316)
Screenshot: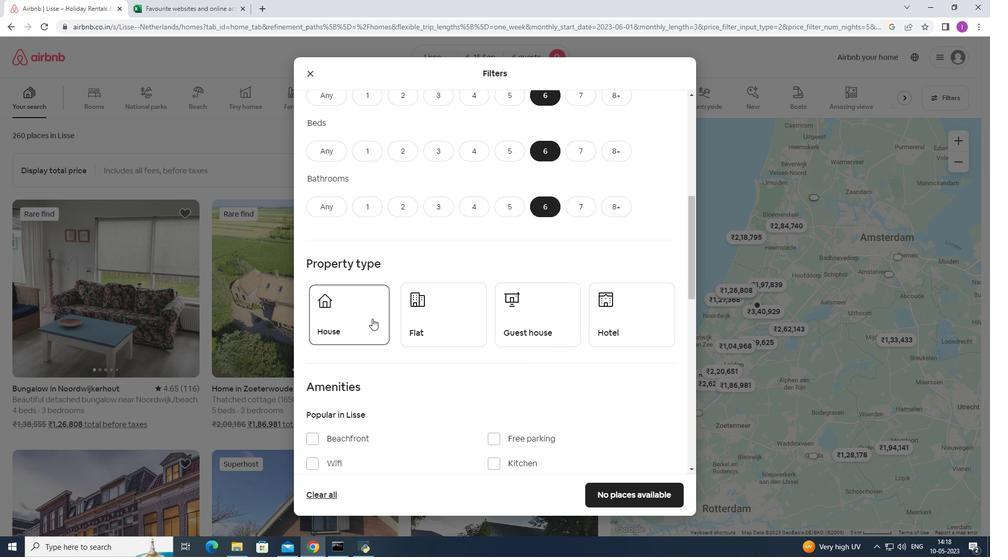 
Action: Mouse pressed left at (422, 316)
Screenshot: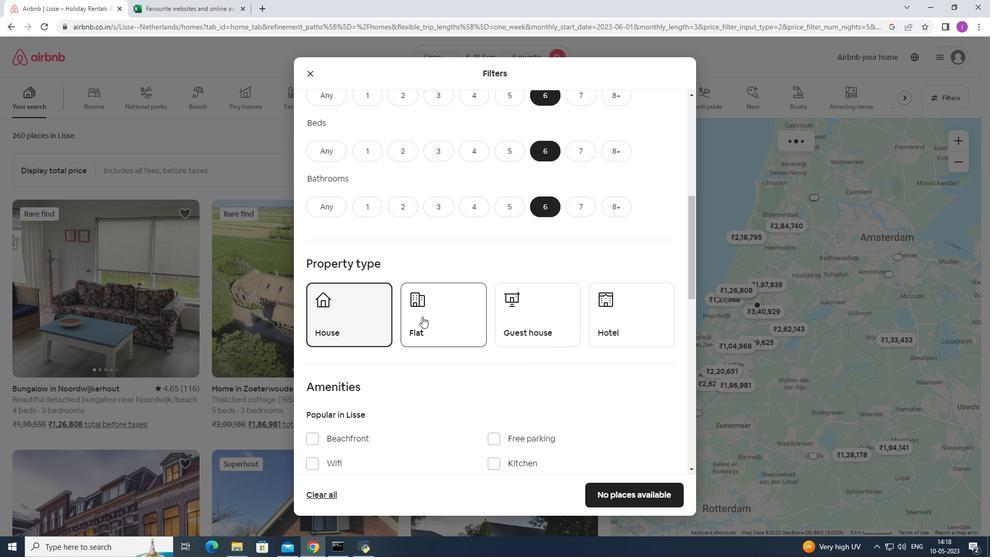 
Action: Mouse moved to (502, 311)
Screenshot: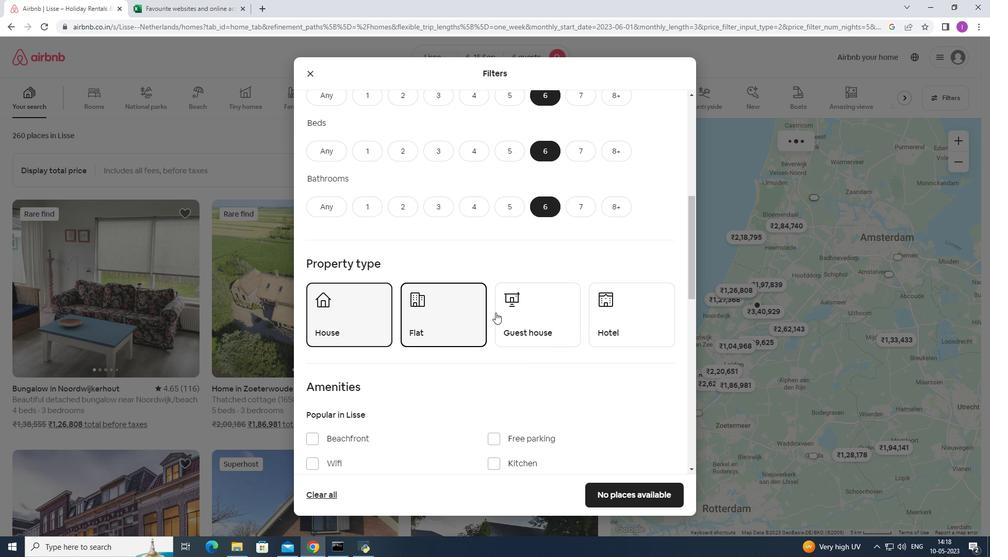 
Action: Mouse pressed left at (502, 311)
Screenshot: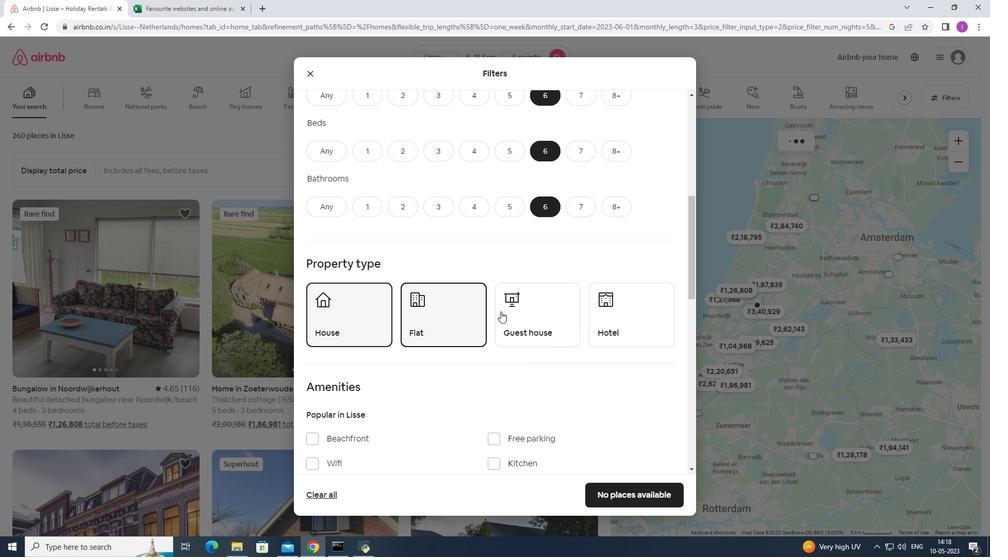 
Action: Mouse moved to (590, 331)
Screenshot: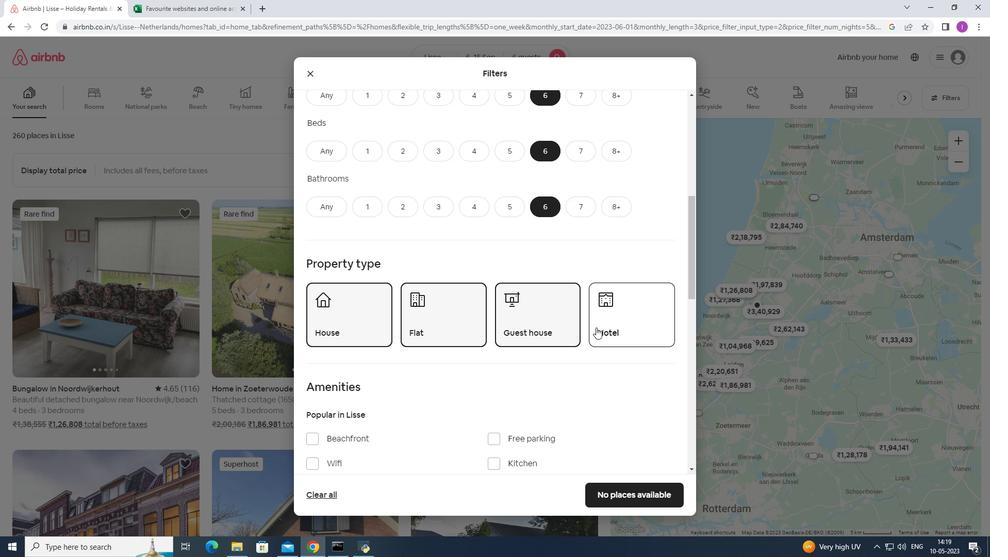 
Action: Mouse scrolled (590, 330) with delta (0, 0)
Screenshot: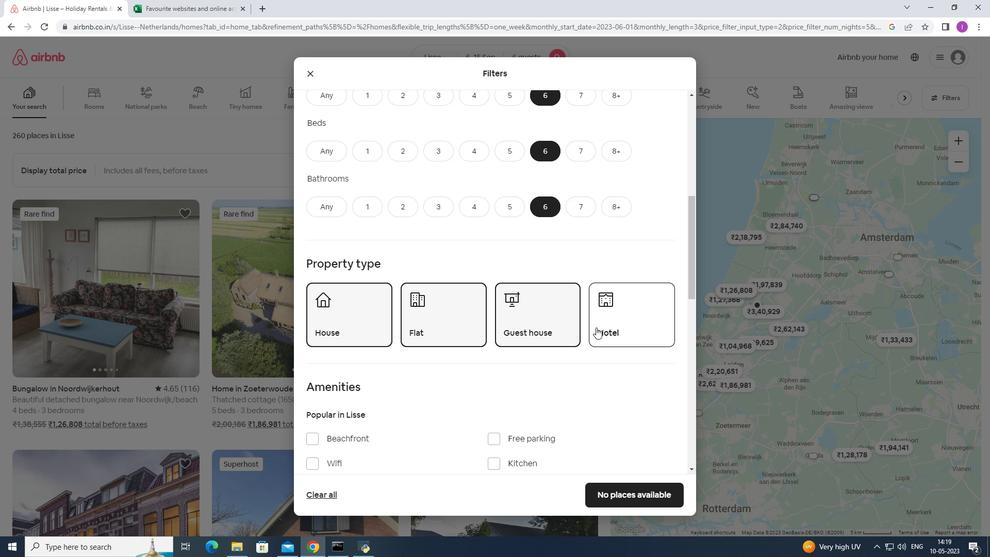 
Action: Mouse moved to (589, 331)
Screenshot: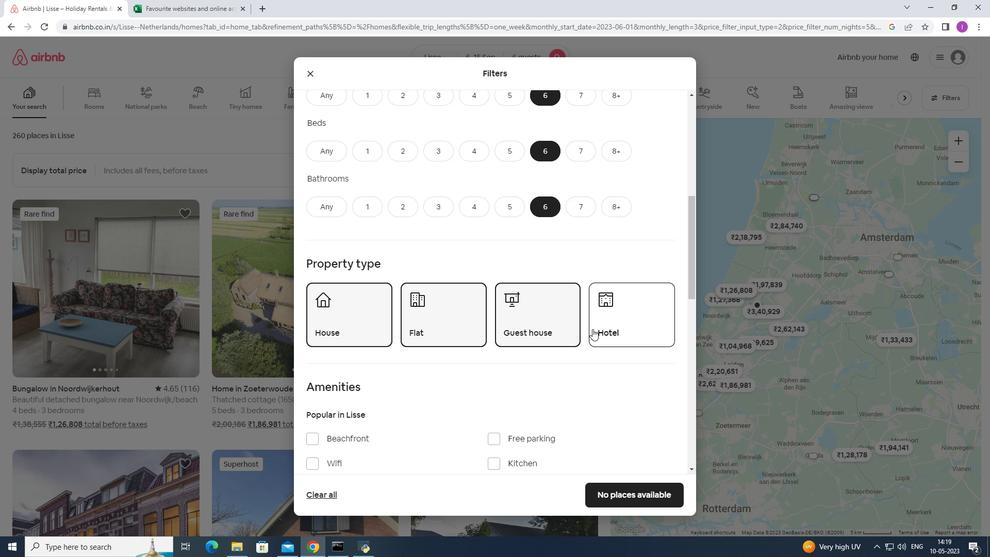 
Action: Mouse scrolled (589, 331) with delta (0, 0)
Screenshot: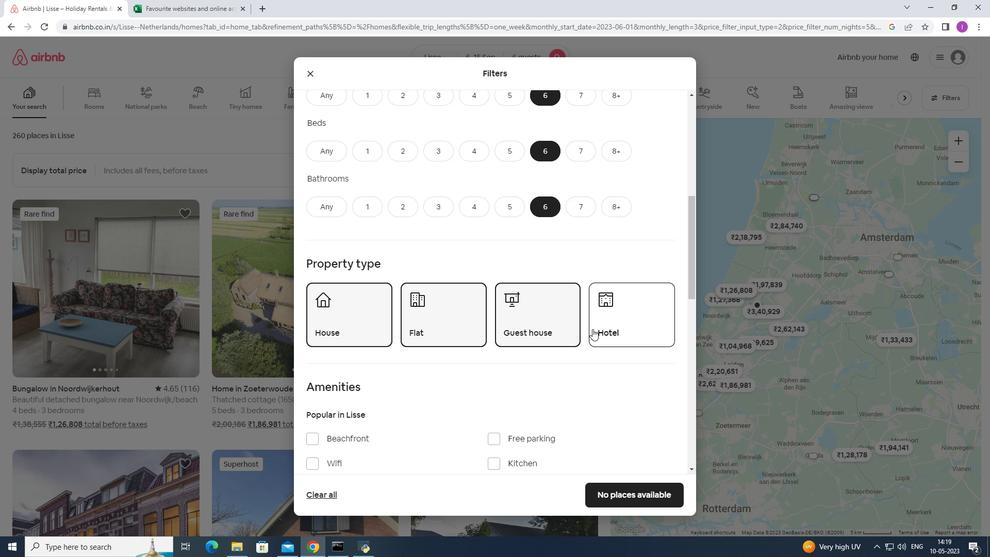 
Action: Mouse scrolled (589, 331) with delta (0, 0)
Screenshot: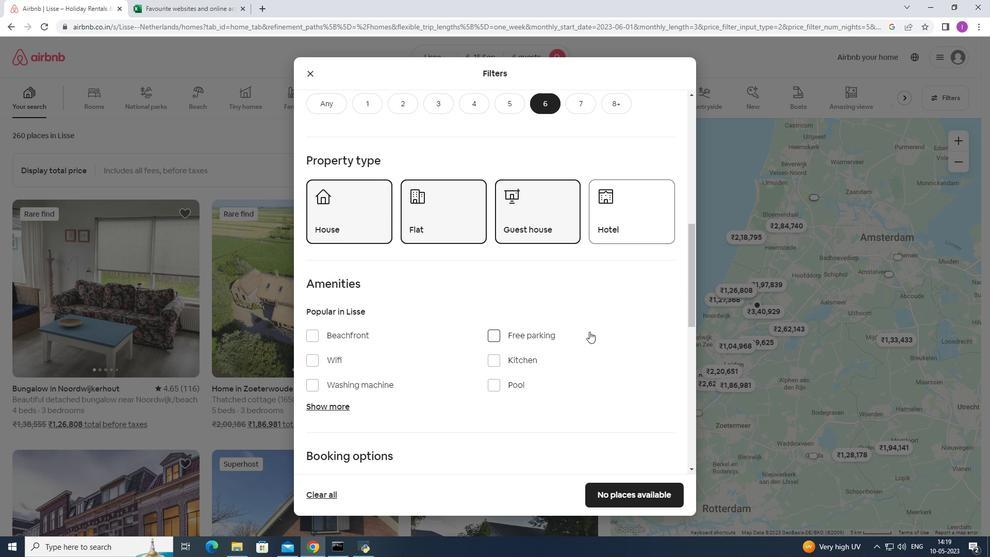 
Action: Mouse scrolled (589, 331) with delta (0, 0)
Screenshot: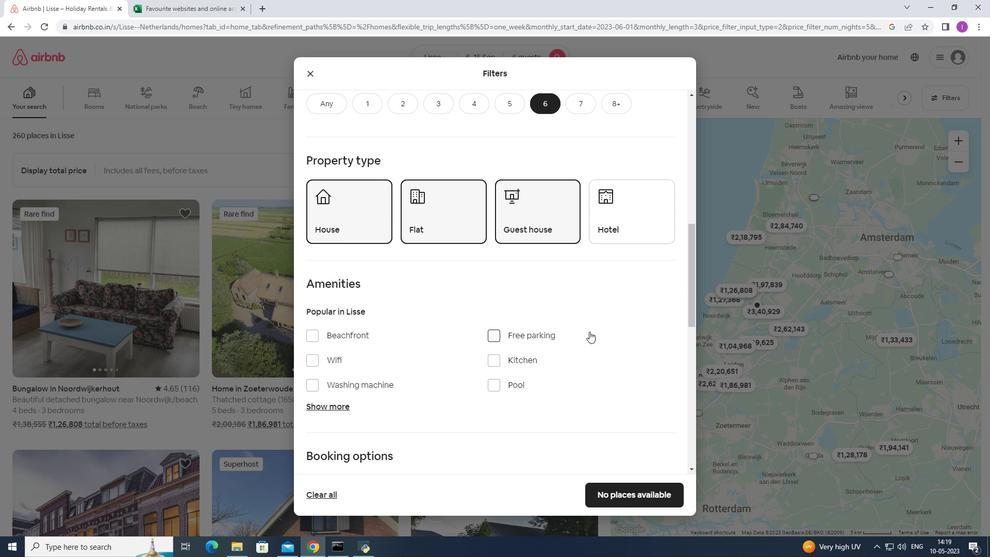 
Action: Mouse moved to (314, 258)
Screenshot: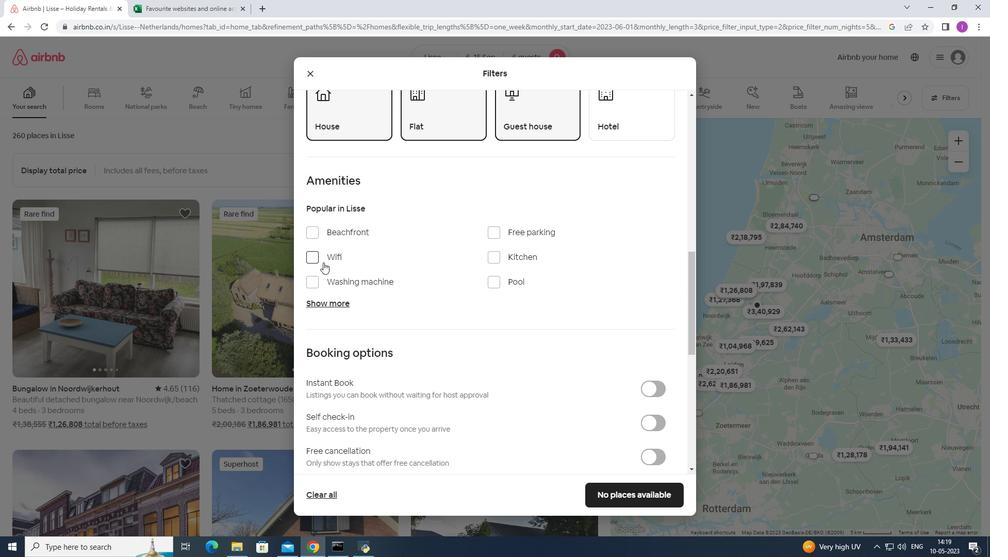
Action: Mouse pressed left at (314, 258)
Screenshot: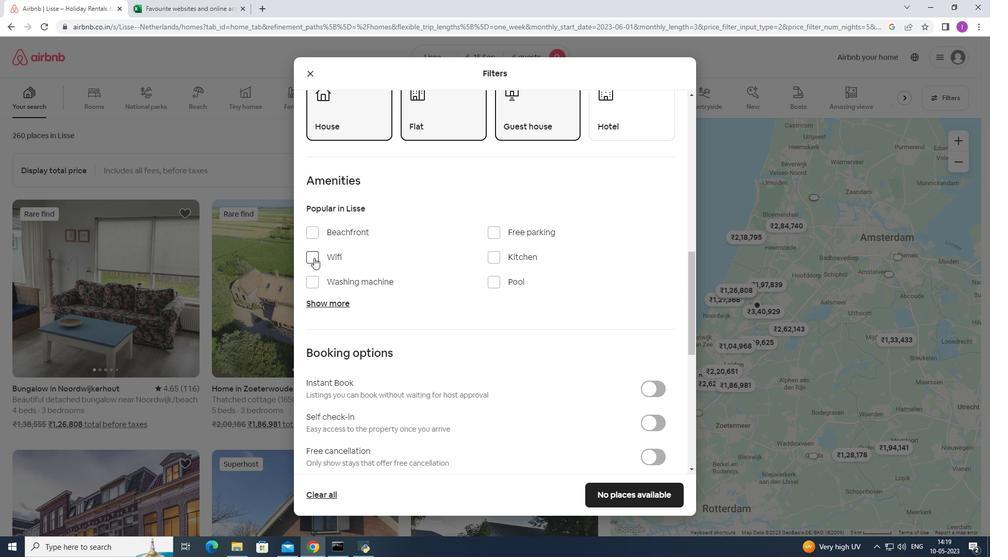 
Action: Mouse moved to (494, 234)
Screenshot: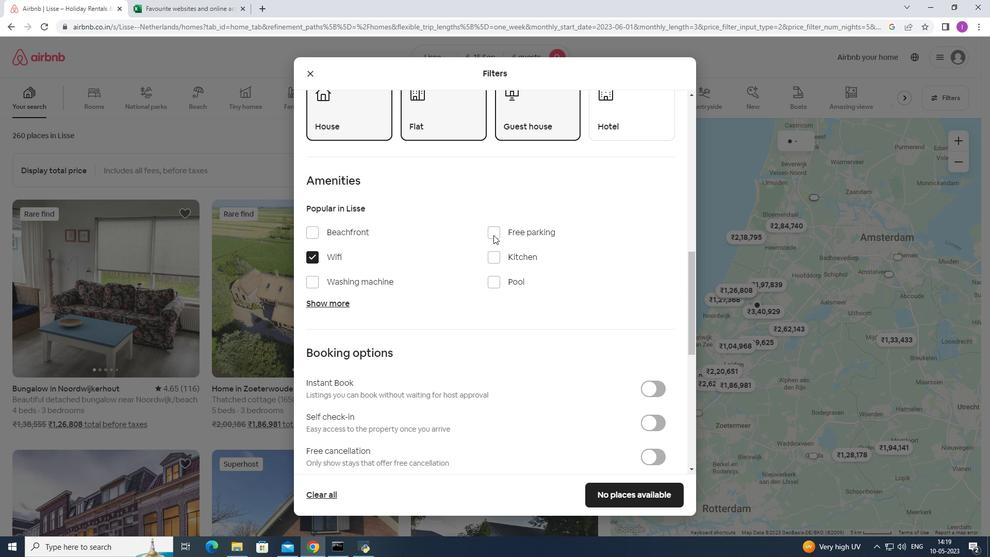 
Action: Mouse pressed left at (494, 234)
Screenshot: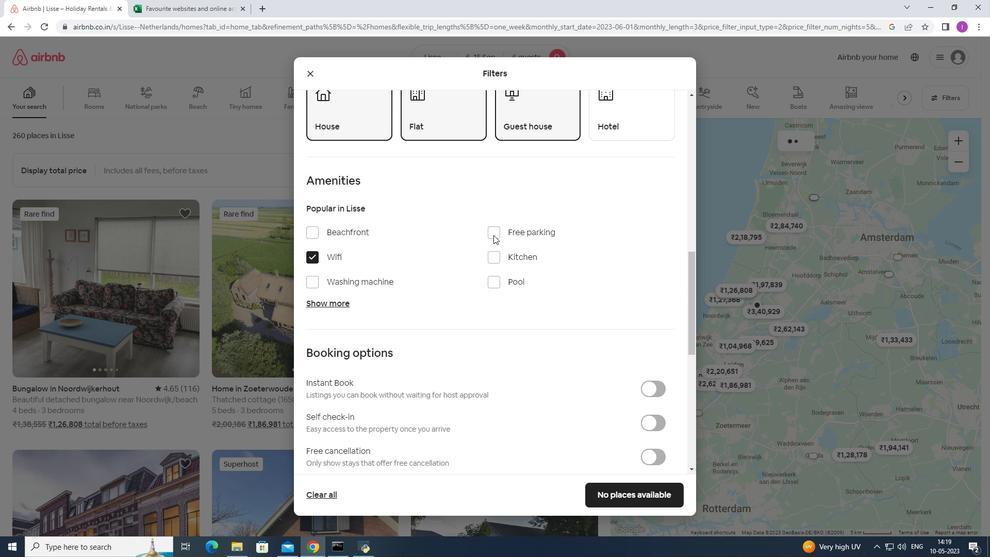 
Action: Mouse moved to (329, 297)
Screenshot: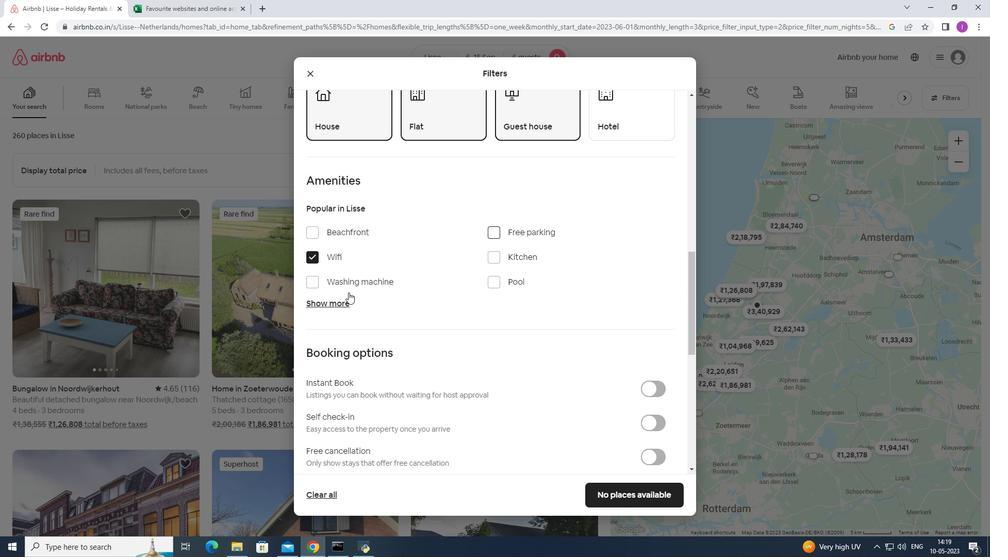 
Action: Mouse pressed left at (329, 297)
Screenshot: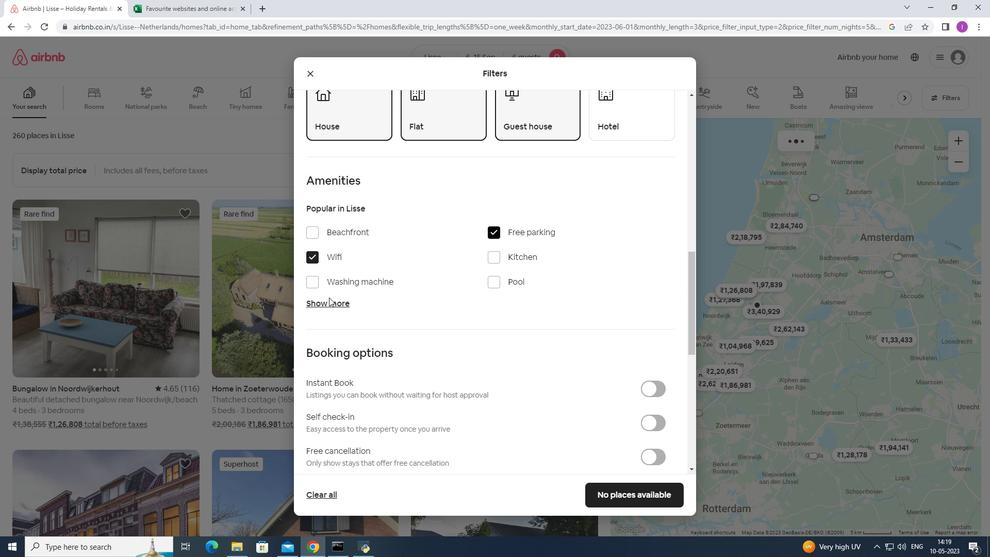 
Action: Mouse moved to (335, 300)
Screenshot: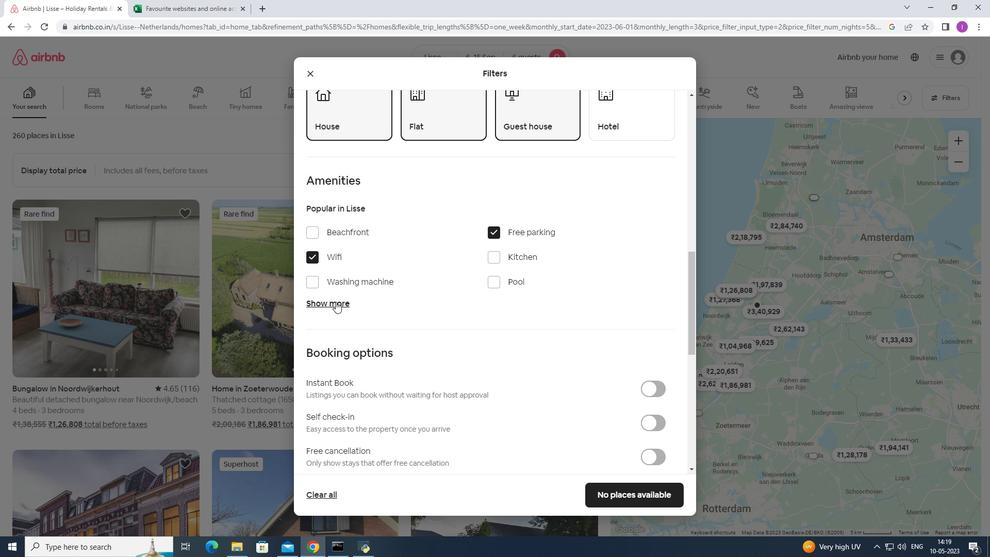 
Action: Mouse pressed left at (335, 300)
Screenshot: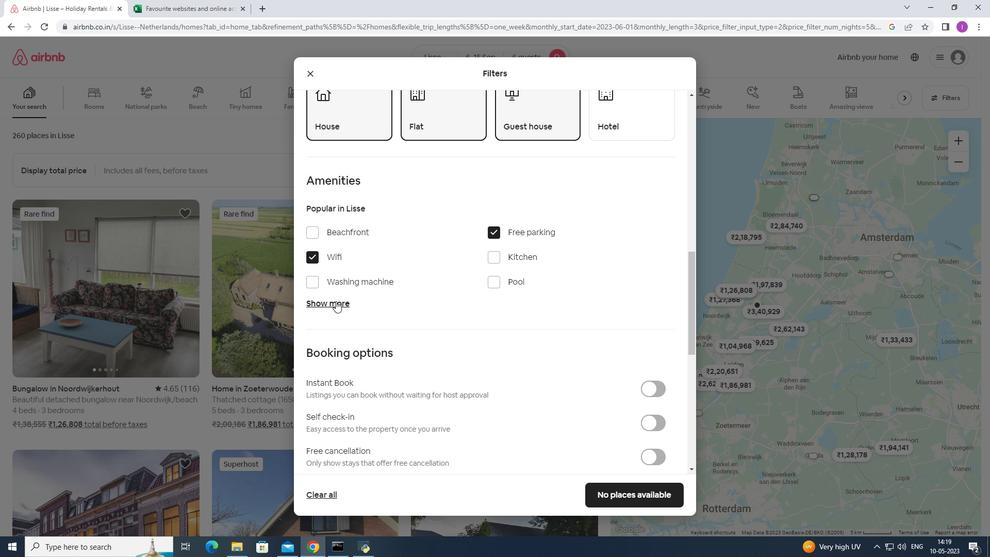 
Action: Mouse moved to (316, 393)
Screenshot: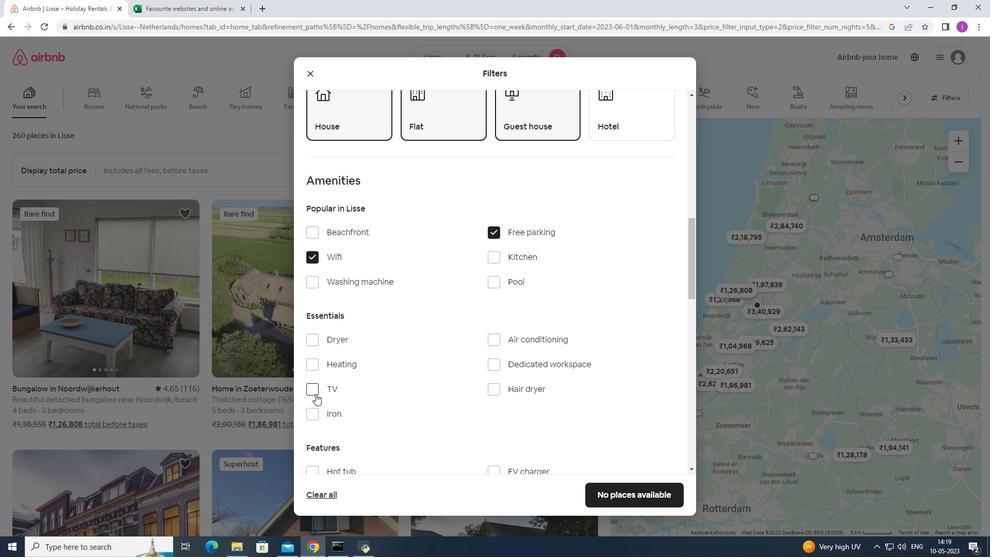 
Action: Mouse pressed left at (316, 393)
Screenshot: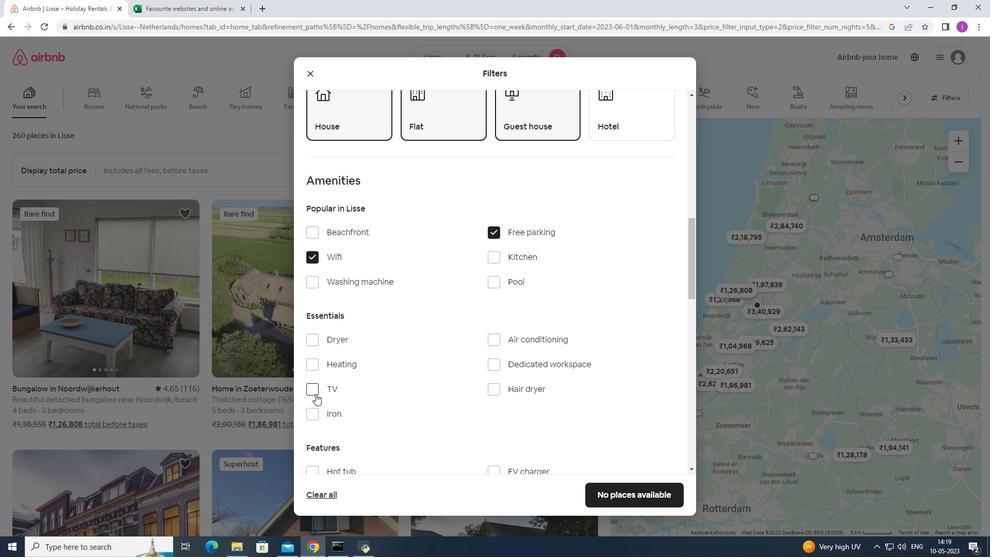 
Action: Mouse moved to (423, 371)
Screenshot: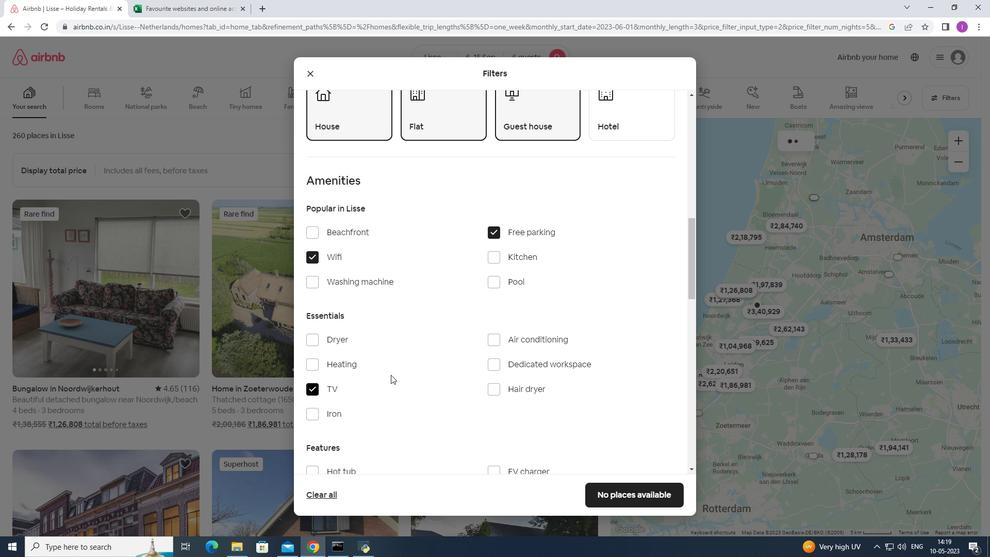 
Action: Mouse scrolled (423, 370) with delta (0, 0)
Screenshot: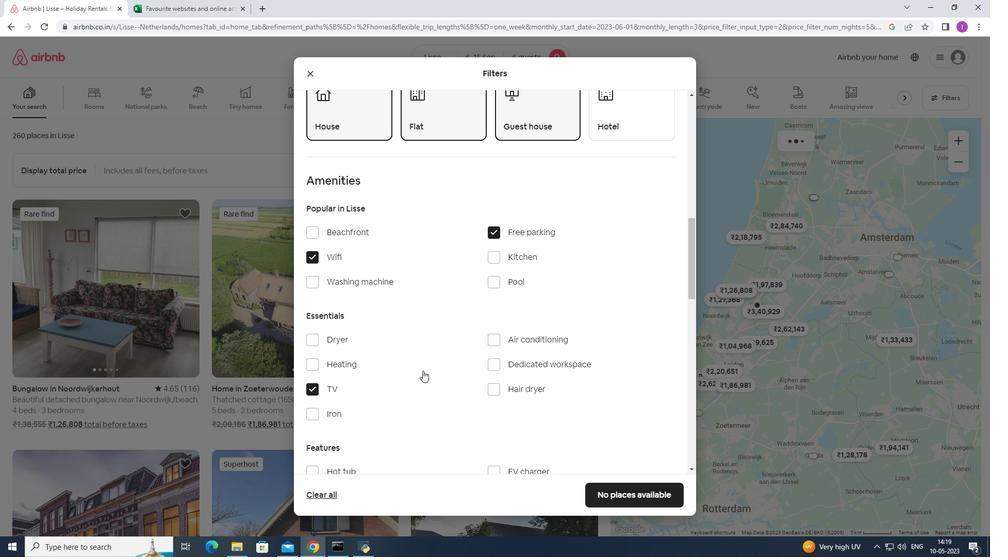 
Action: Mouse scrolled (423, 370) with delta (0, 0)
Screenshot: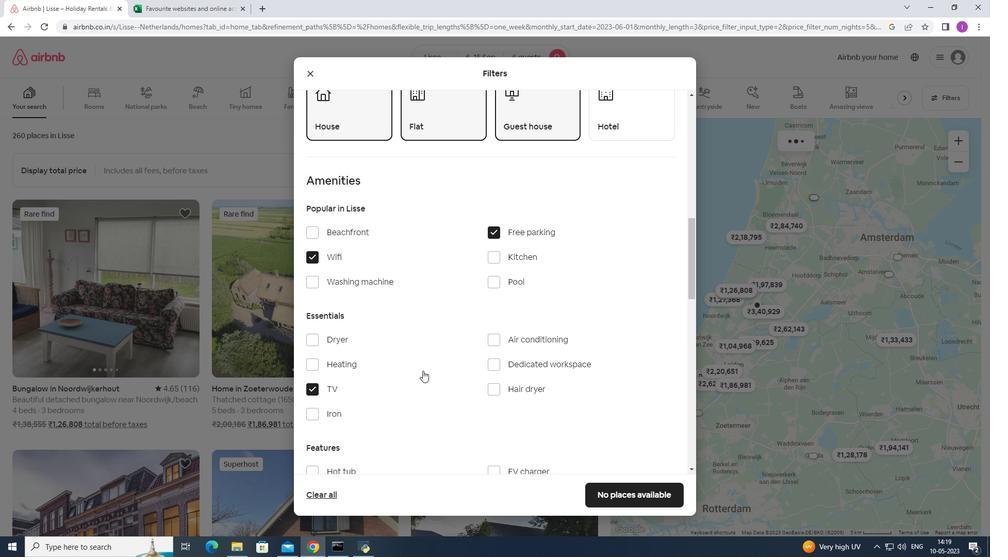 
Action: Mouse scrolled (423, 370) with delta (0, 0)
Screenshot: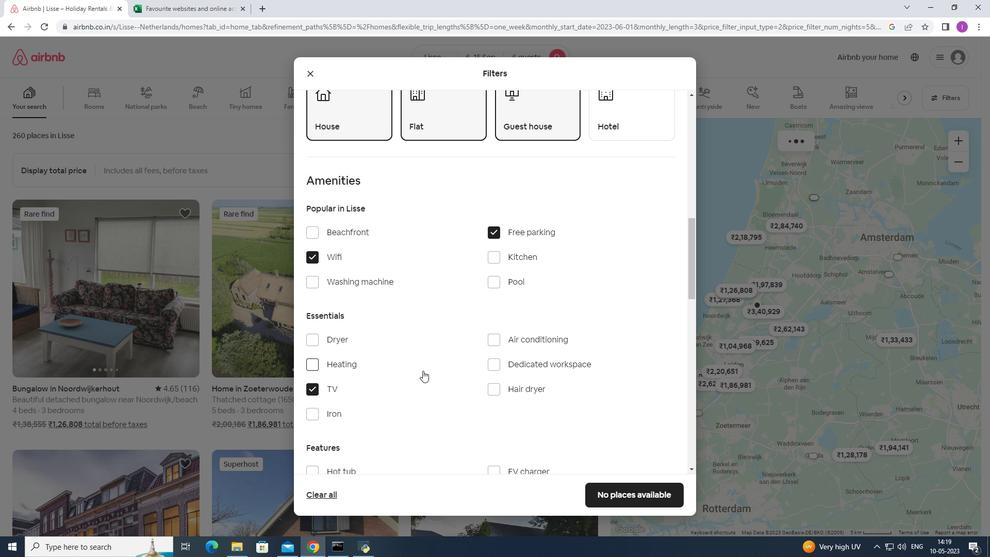 
Action: Mouse moved to (497, 344)
Screenshot: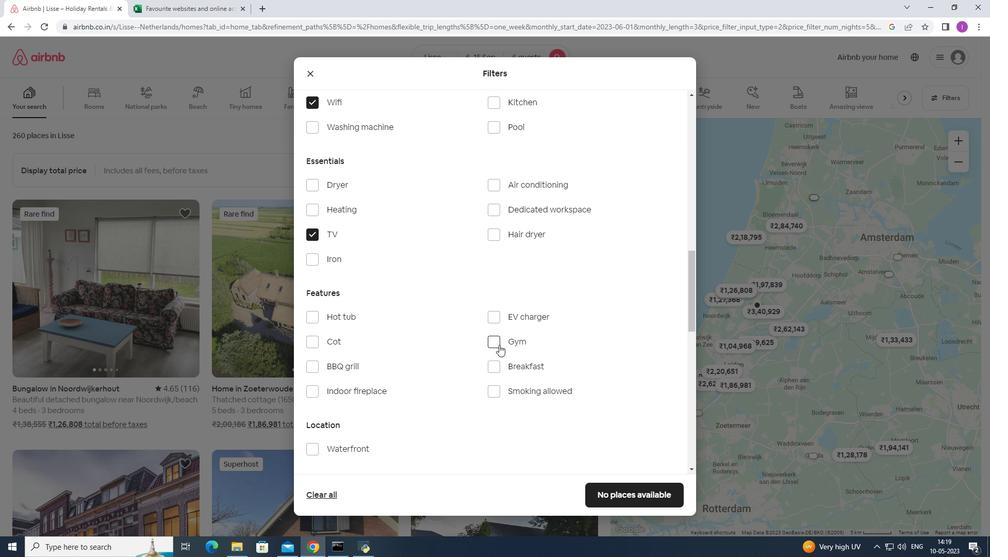 
Action: Mouse pressed left at (497, 344)
Screenshot: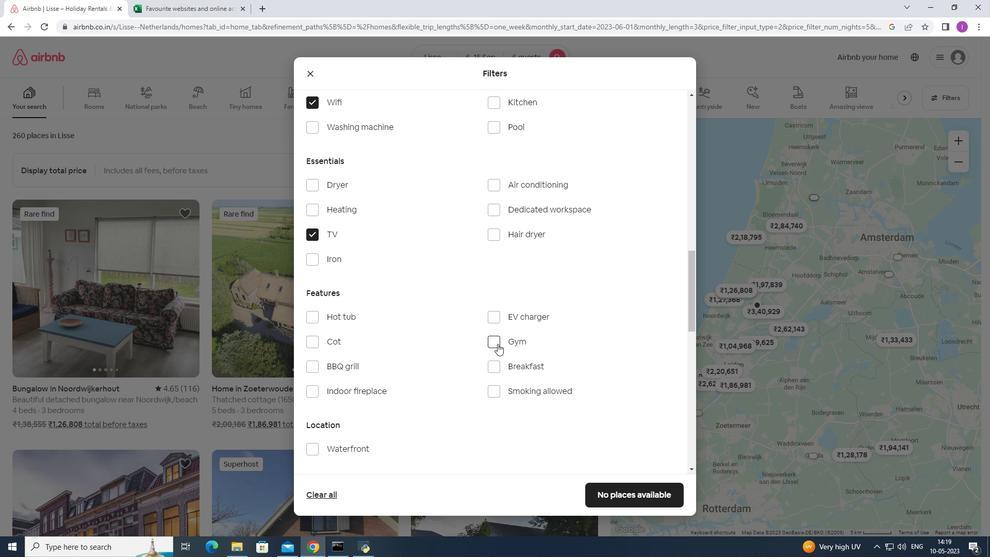 
Action: Mouse moved to (495, 362)
Screenshot: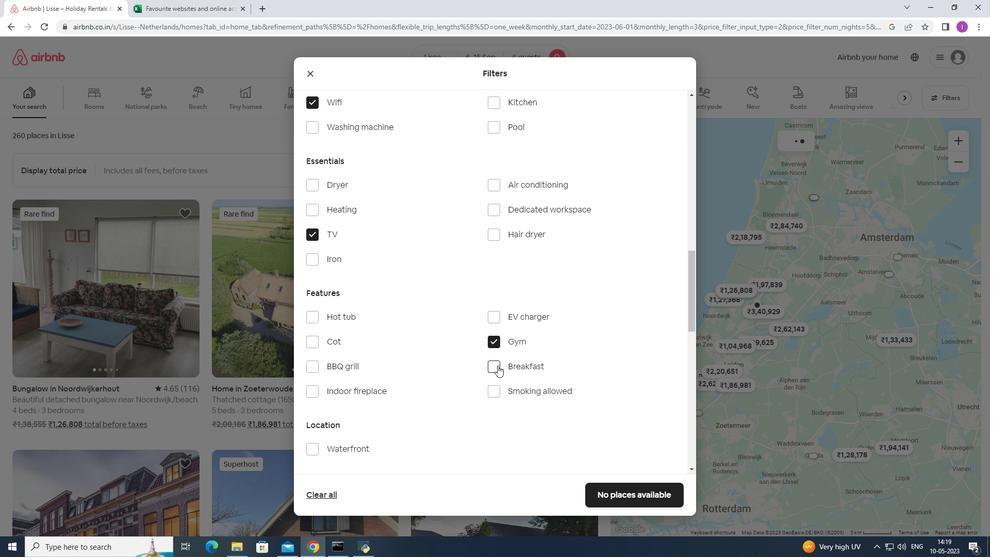 
Action: Mouse pressed left at (495, 362)
Screenshot: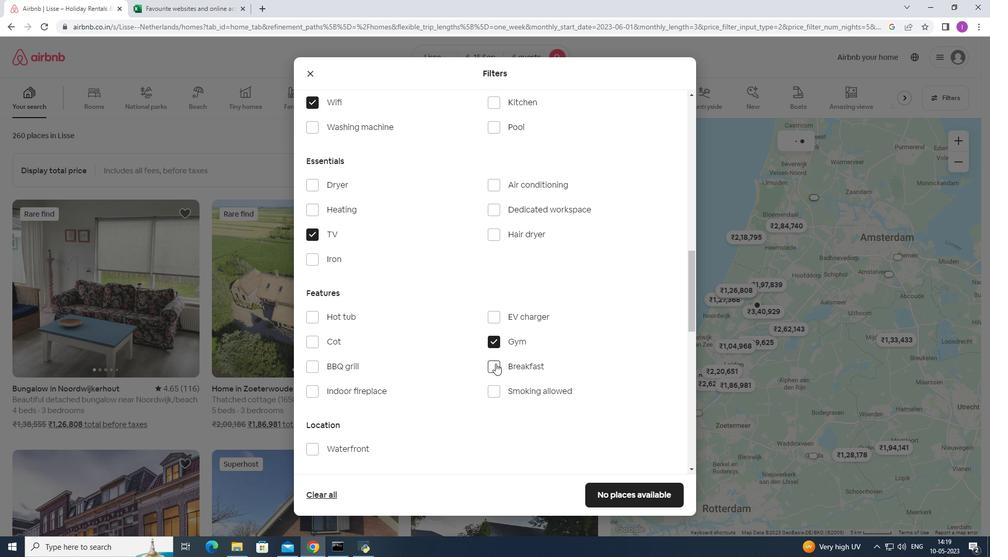 
Action: Mouse moved to (494, 361)
Screenshot: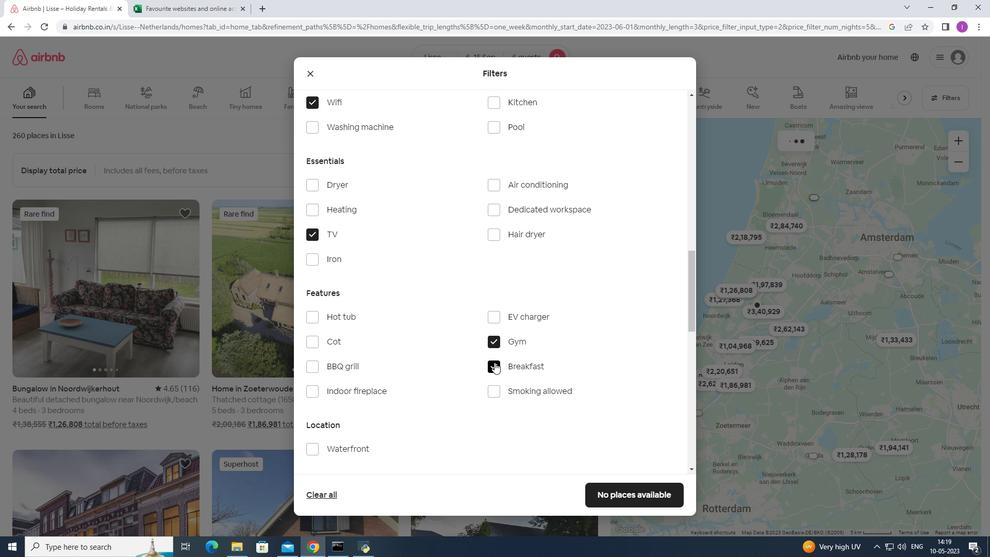 
Action: Mouse scrolled (494, 360) with delta (0, 0)
Screenshot: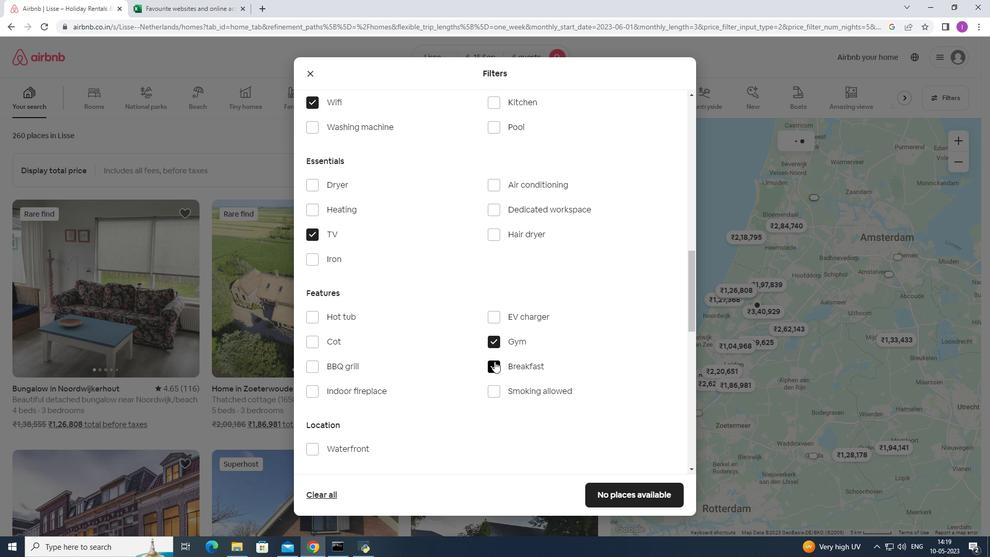 
Action: Mouse scrolled (494, 360) with delta (0, 0)
Screenshot: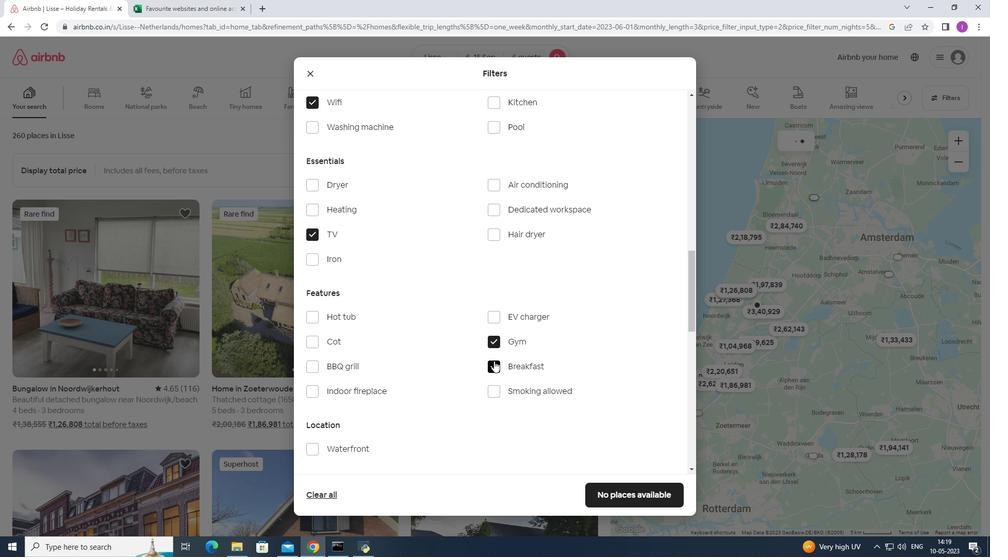 
Action: Mouse scrolled (494, 360) with delta (0, 0)
Screenshot: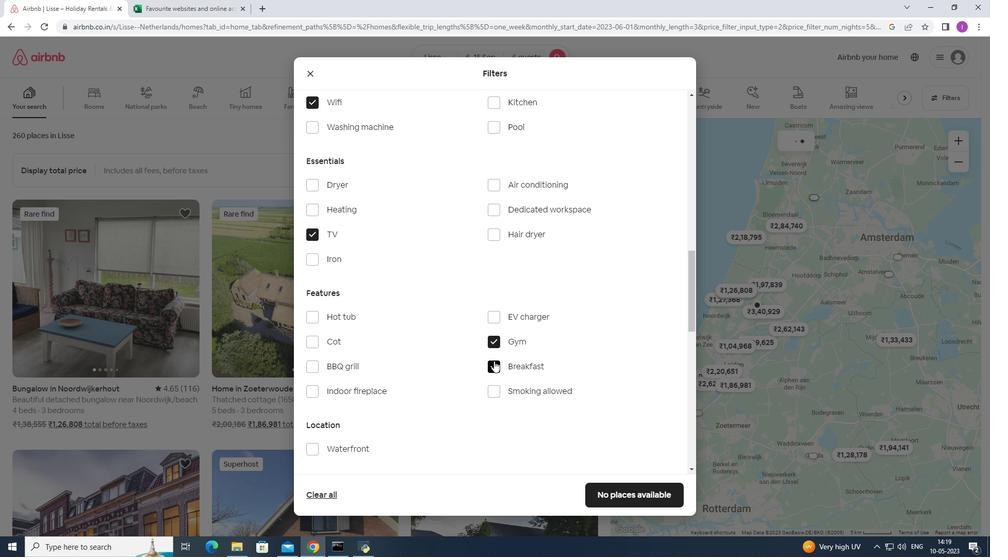 
Action: Mouse scrolled (494, 360) with delta (0, 0)
Screenshot: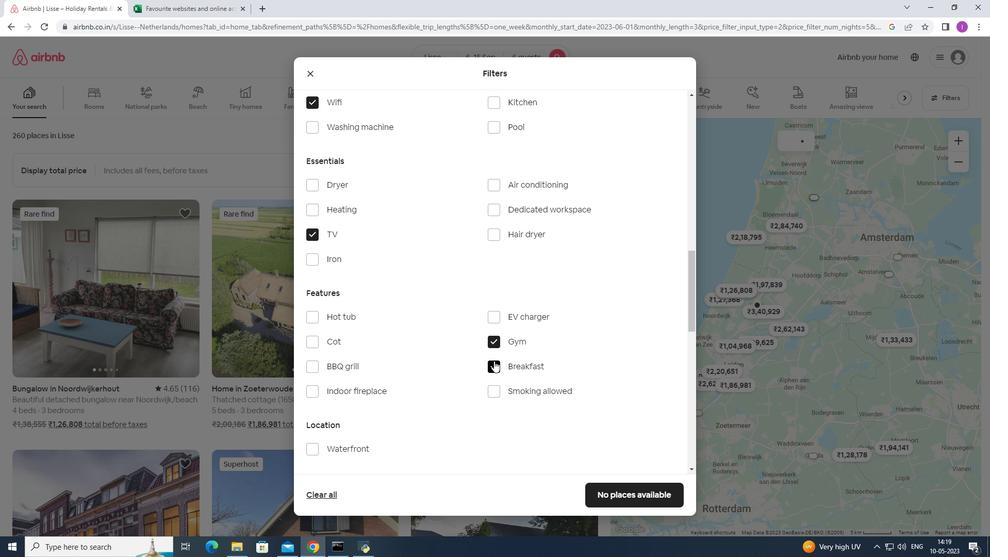 
Action: Mouse moved to (581, 403)
Screenshot: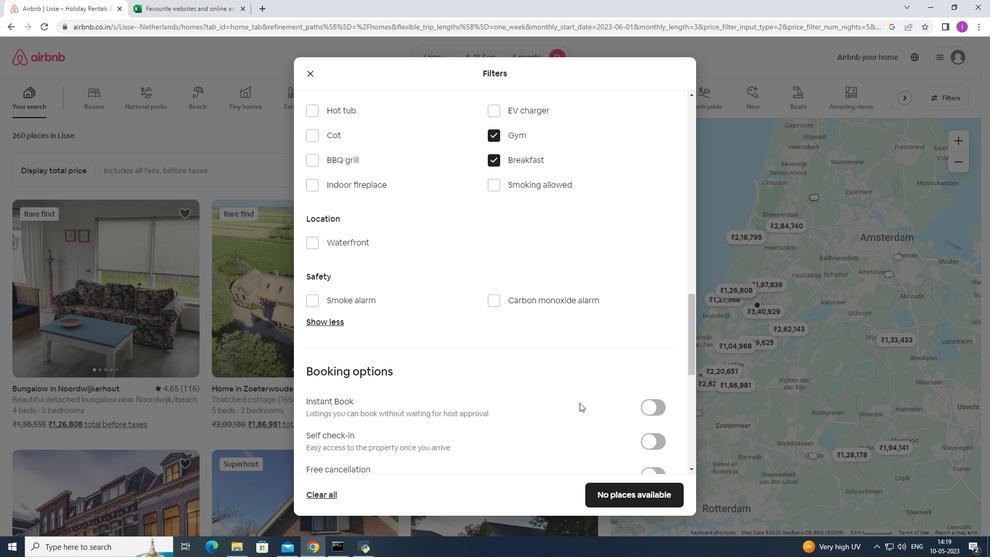 
Action: Mouse scrolled (581, 403) with delta (0, 0)
Screenshot: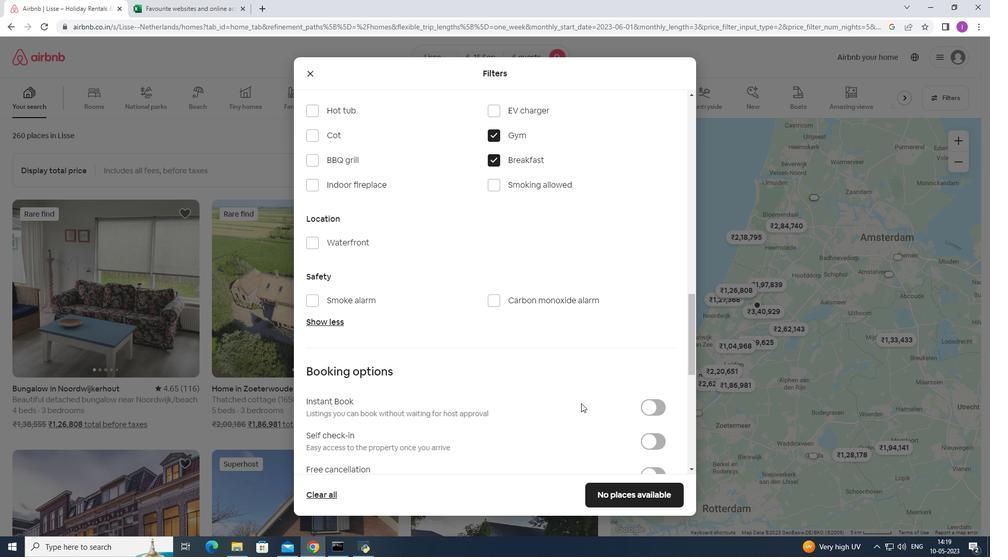 
Action: Mouse scrolled (581, 403) with delta (0, 0)
Screenshot: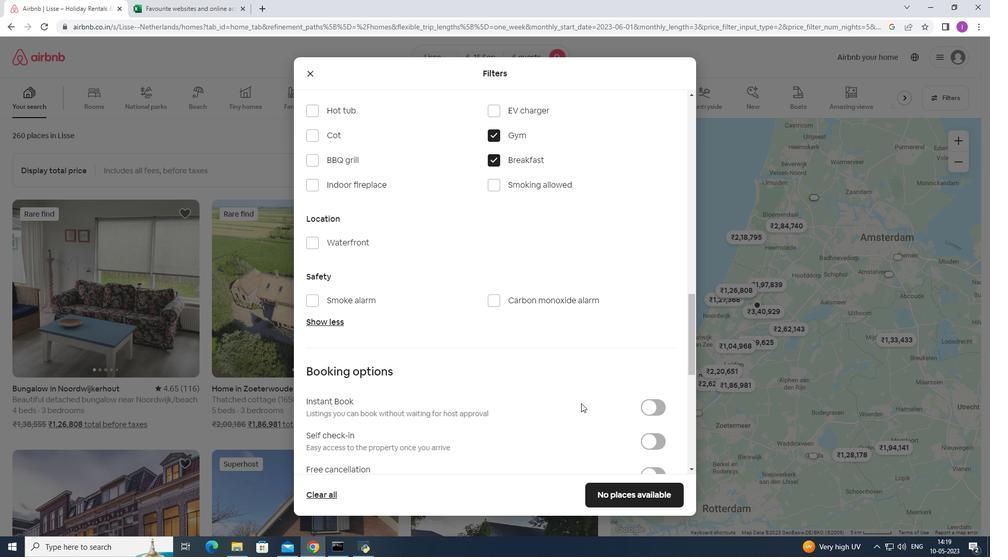 
Action: Mouse scrolled (581, 403) with delta (0, 0)
Screenshot: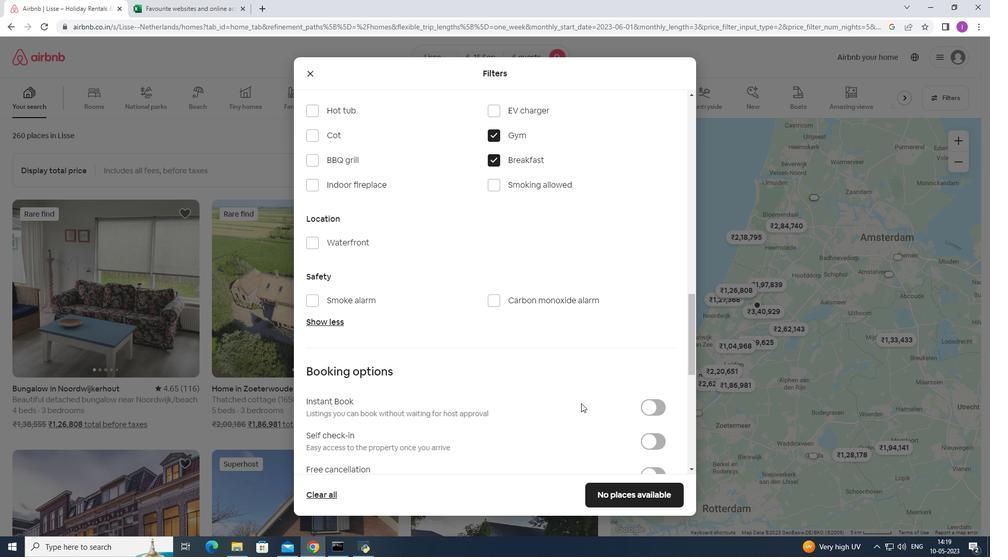 
Action: Mouse moved to (658, 284)
Screenshot: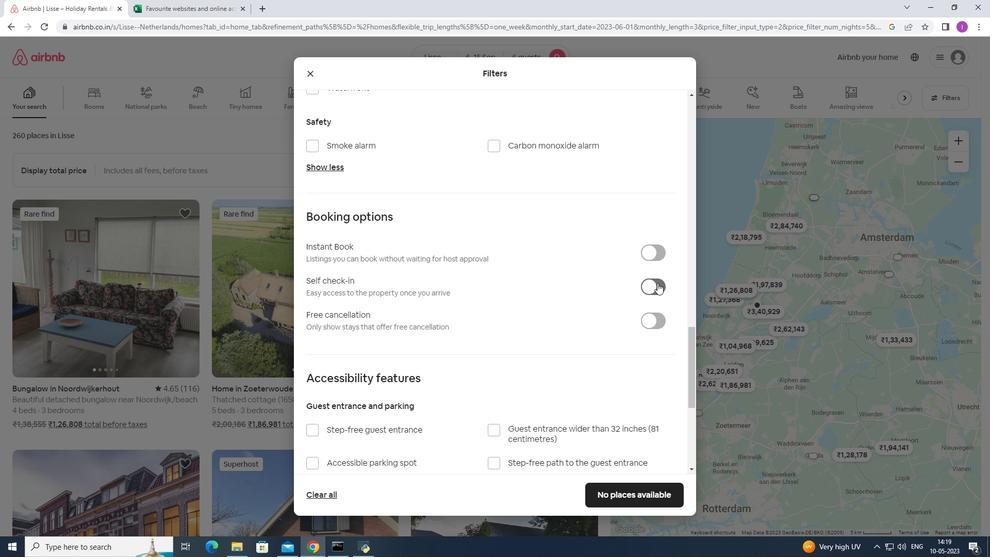 
Action: Mouse pressed left at (658, 284)
Screenshot: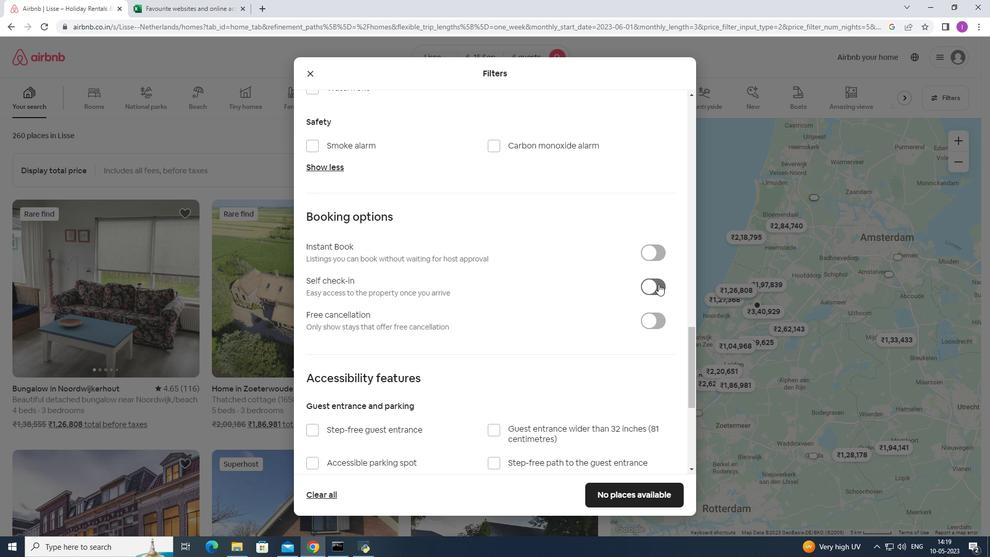 
Action: Mouse moved to (539, 351)
Screenshot: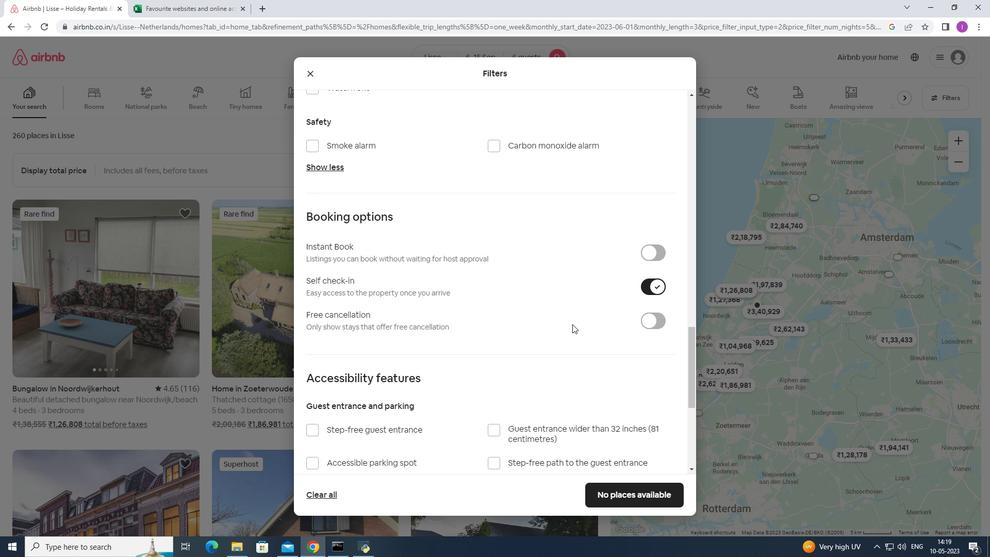 
Action: Mouse scrolled (539, 351) with delta (0, 0)
Screenshot: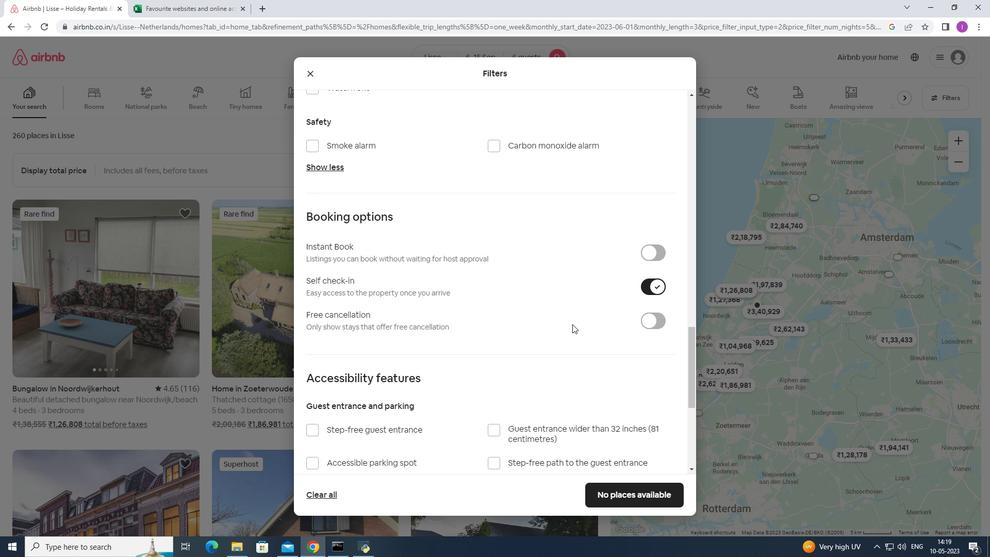 
Action: Mouse moved to (539, 352)
Screenshot: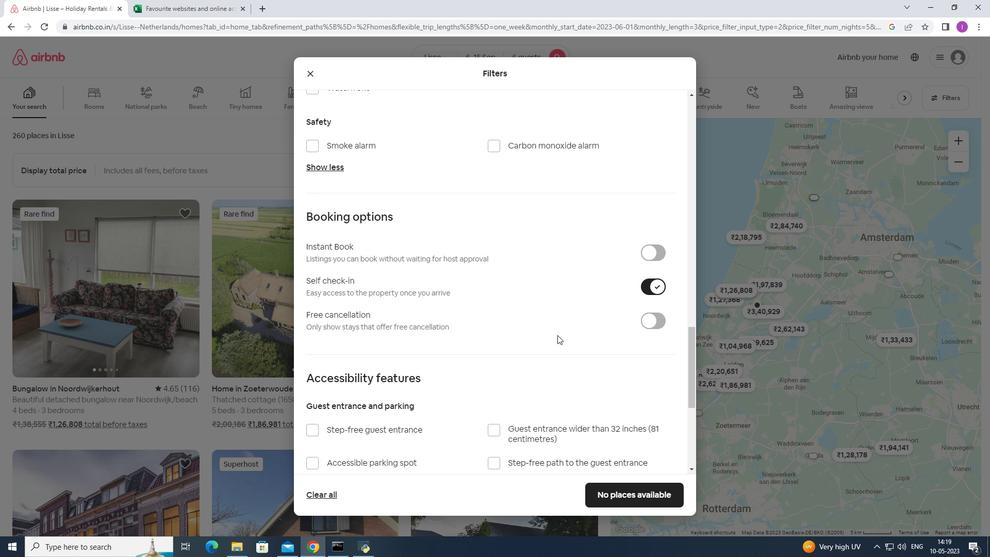 
Action: Mouse scrolled (539, 351) with delta (0, 0)
Screenshot: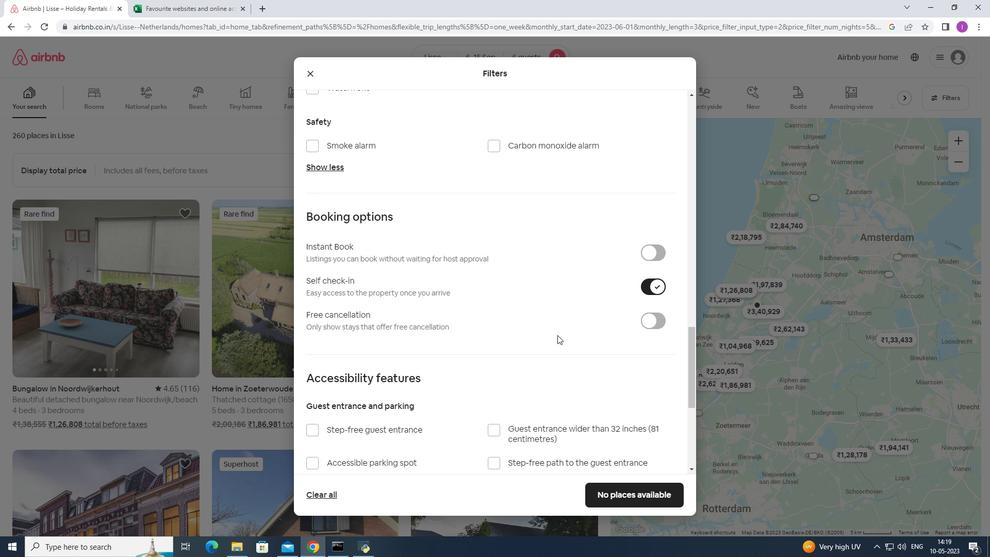 
Action: Mouse moved to (539, 352)
Screenshot: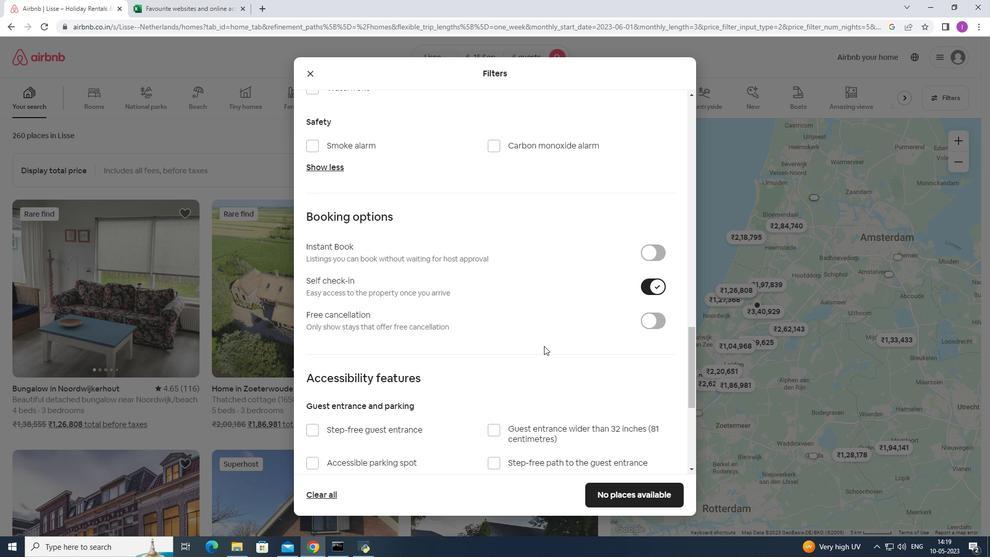 
Action: Mouse scrolled (539, 351) with delta (0, 0)
Screenshot: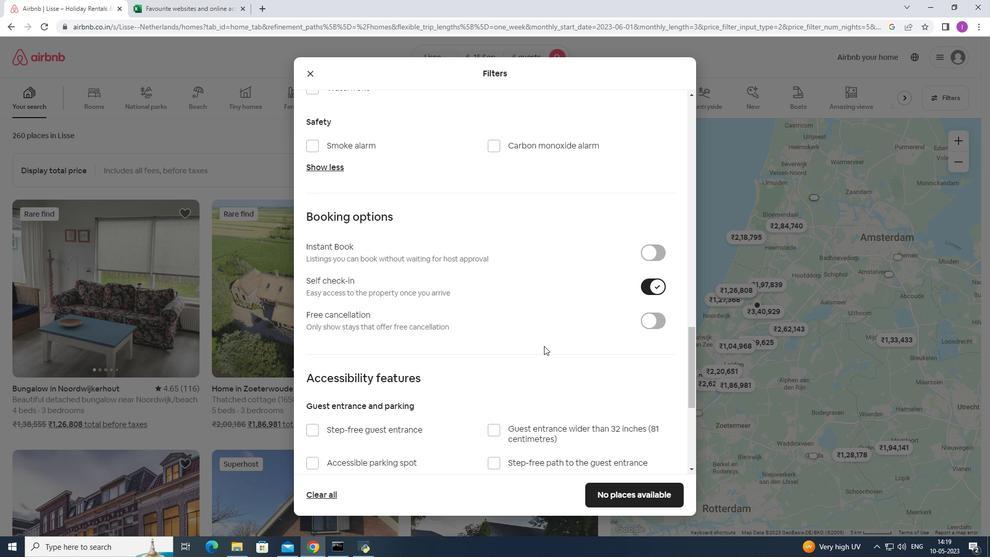 
Action: Mouse scrolled (539, 351) with delta (0, 0)
Screenshot: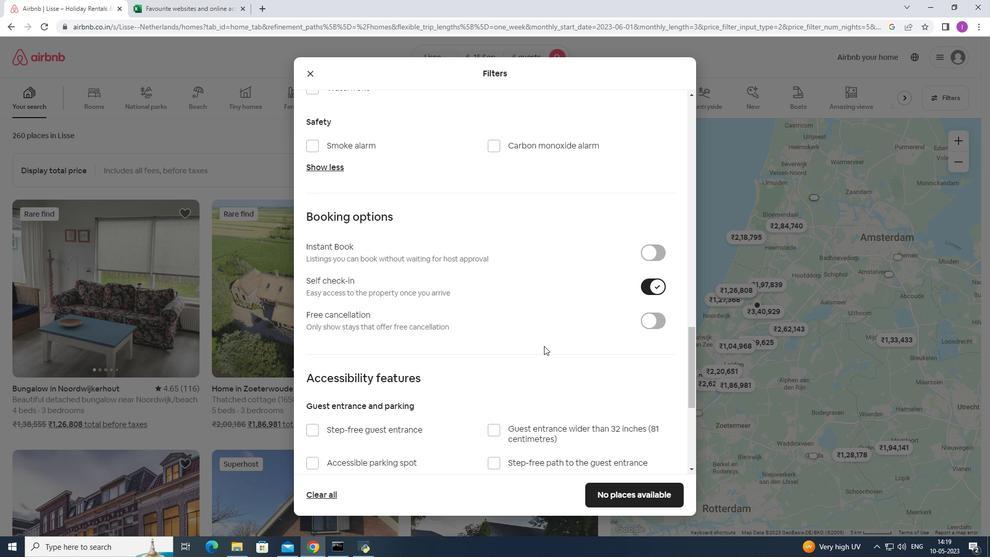 
Action: Mouse moved to (537, 351)
Screenshot: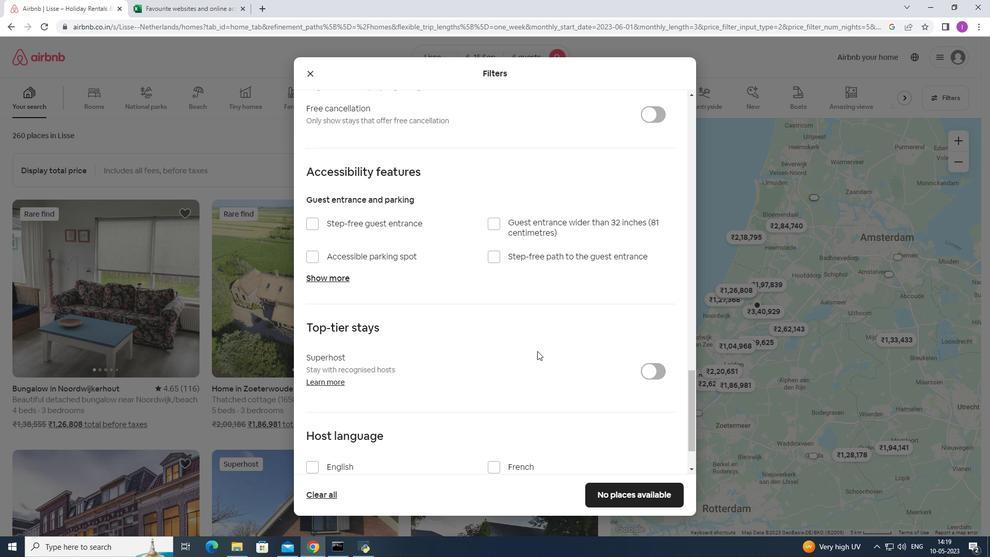 
Action: Mouse scrolled (537, 350) with delta (0, 0)
Screenshot: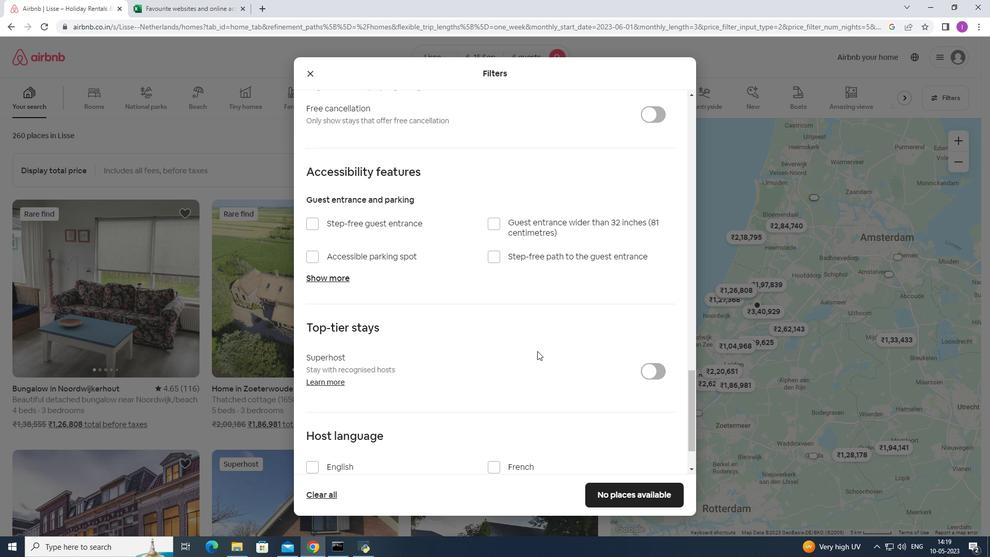 
Action: Mouse scrolled (537, 350) with delta (0, 0)
Screenshot: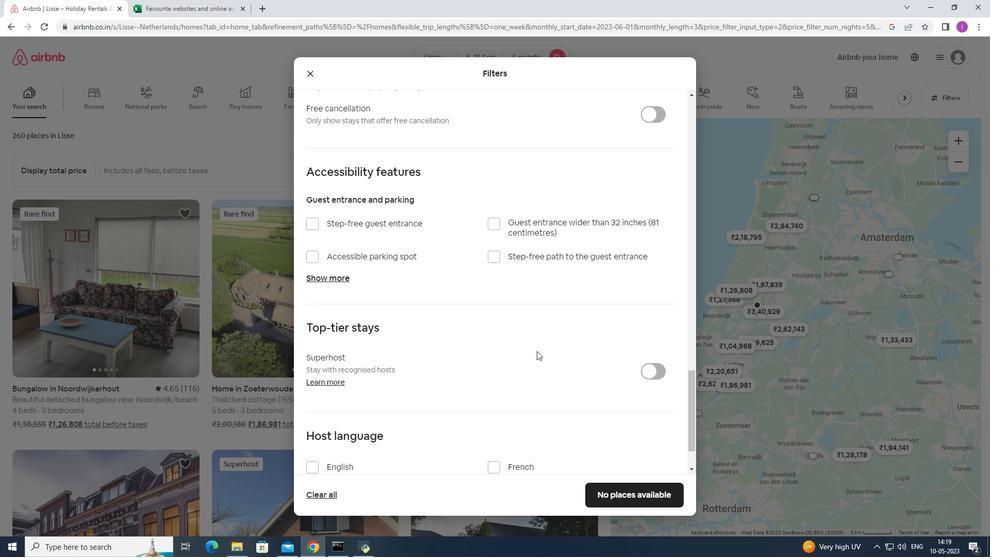 
Action: Mouse scrolled (537, 350) with delta (0, 0)
Screenshot: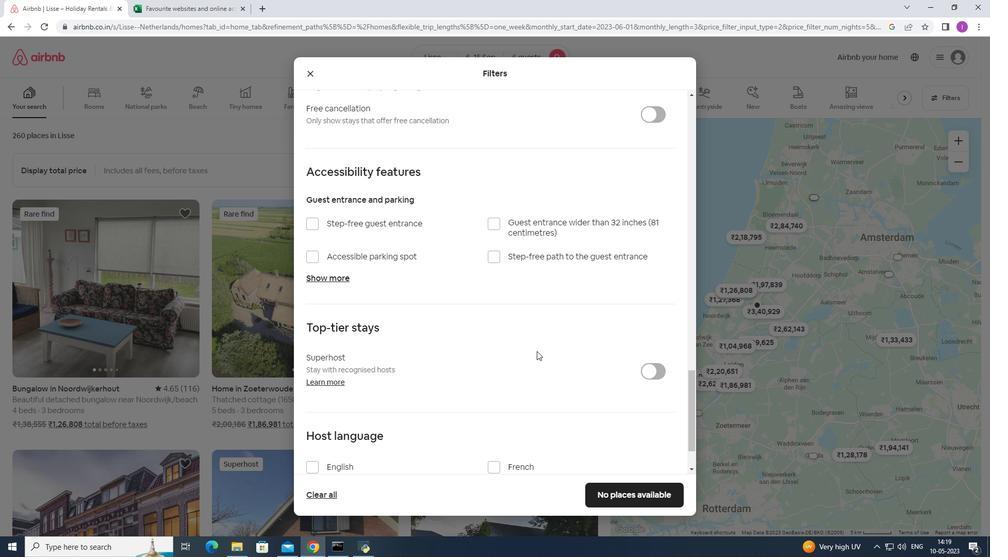 
Action: Mouse scrolled (537, 350) with delta (0, 0)
Screenshot: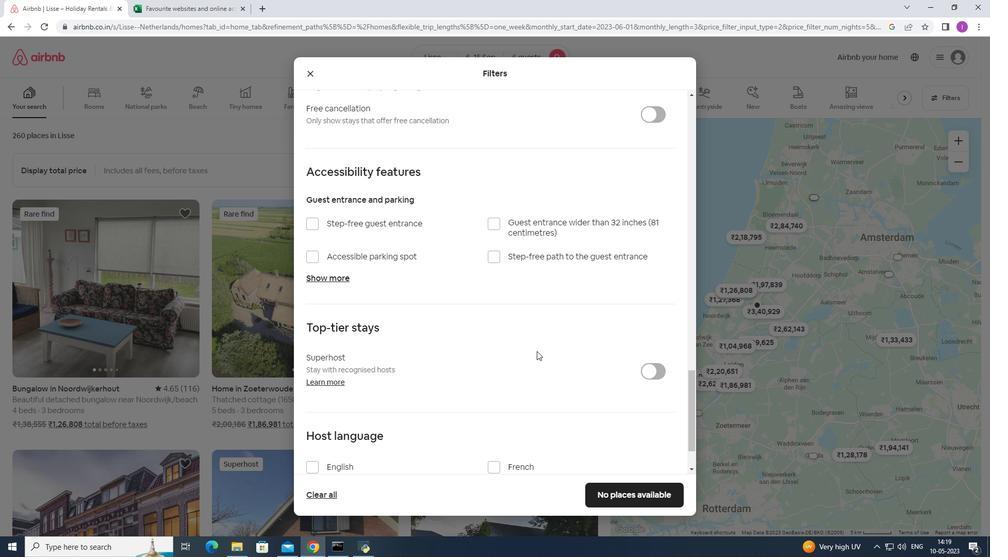 
Action: Mouse scrolled (537, 350) with delta (0, 0)
Screenshot: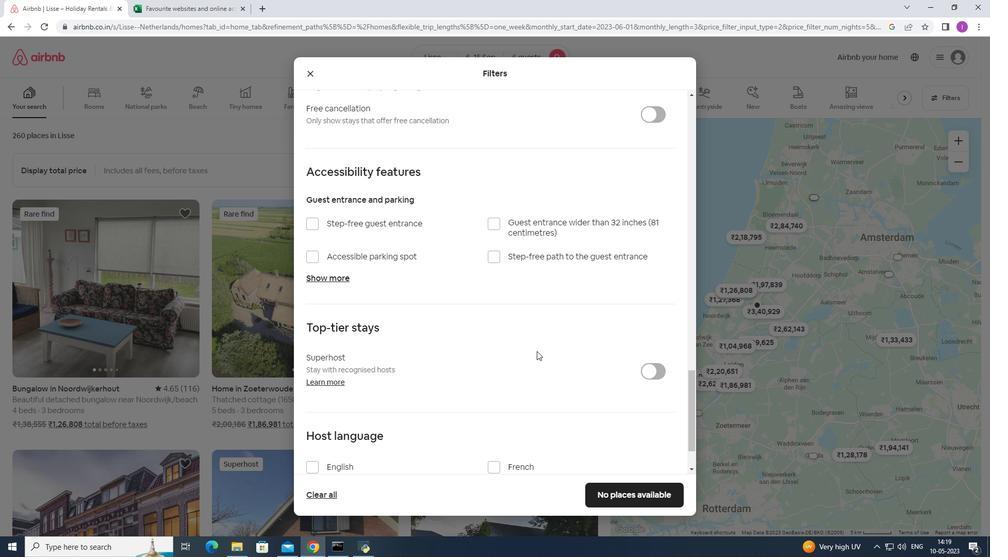 
Action: Mouse moved to (315, 401)
Screenshot: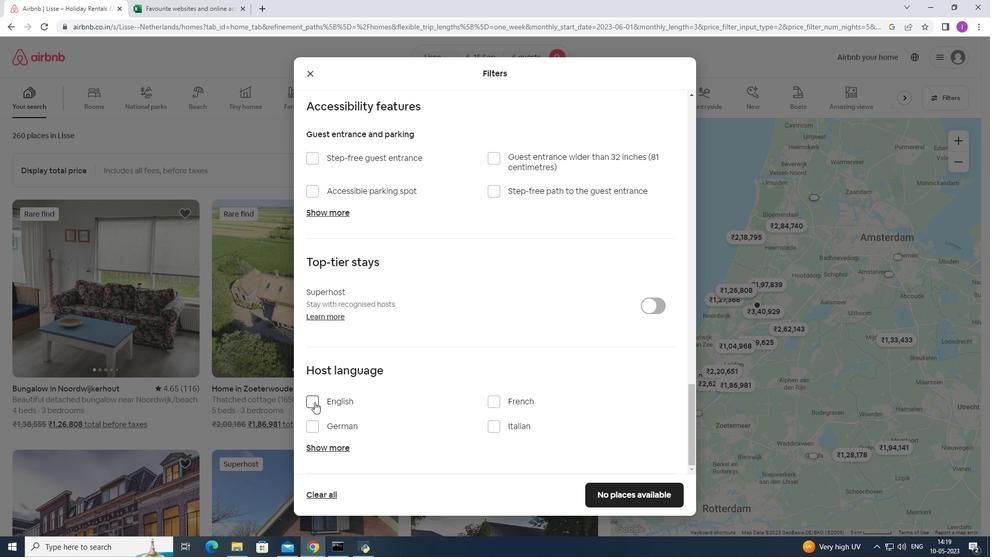 
Action: Mouse pressed left at (315, 401)
Screenshot: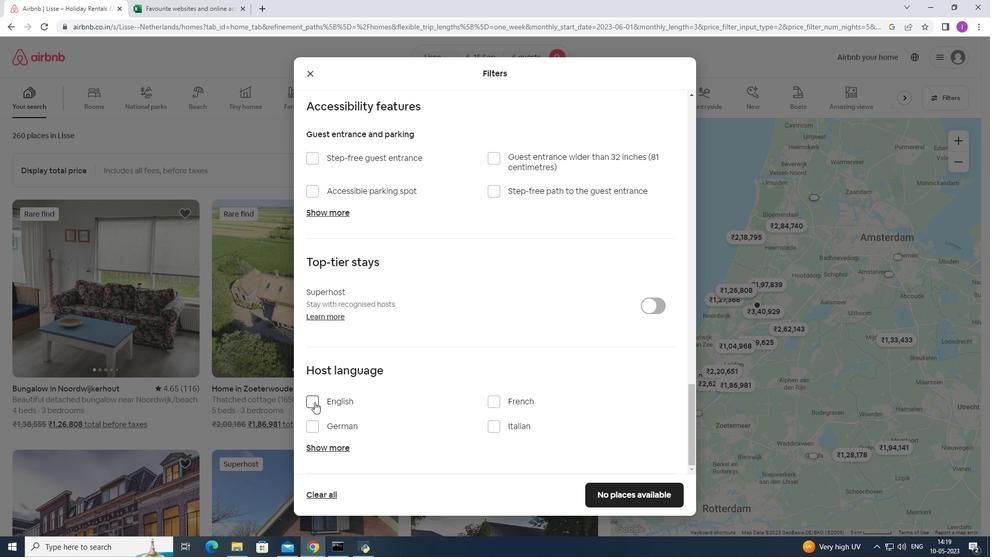 
Action: Mouse moved to (410, 391)
Screenshot: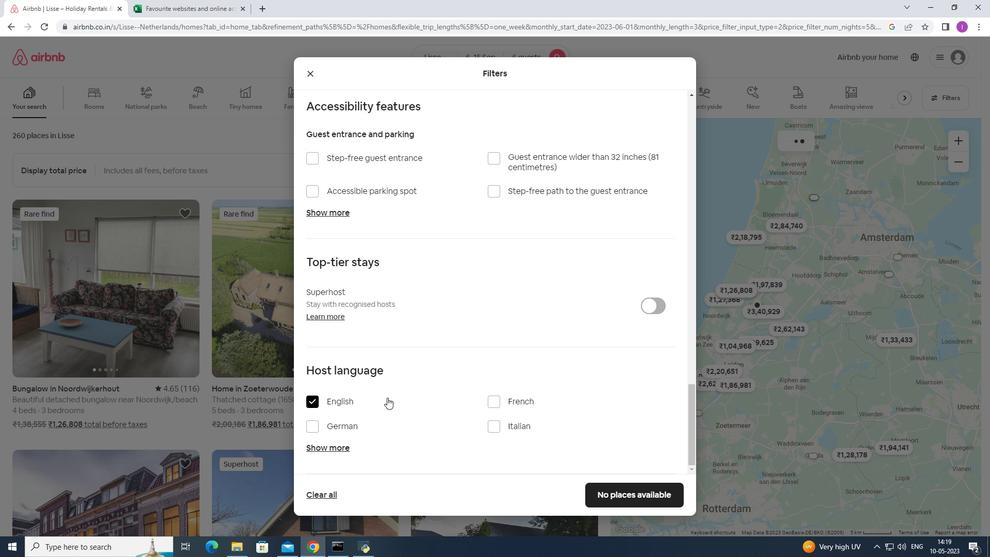 
Action: Mouse scrolled (410, 391) with delta (0, 0)
Screenshot: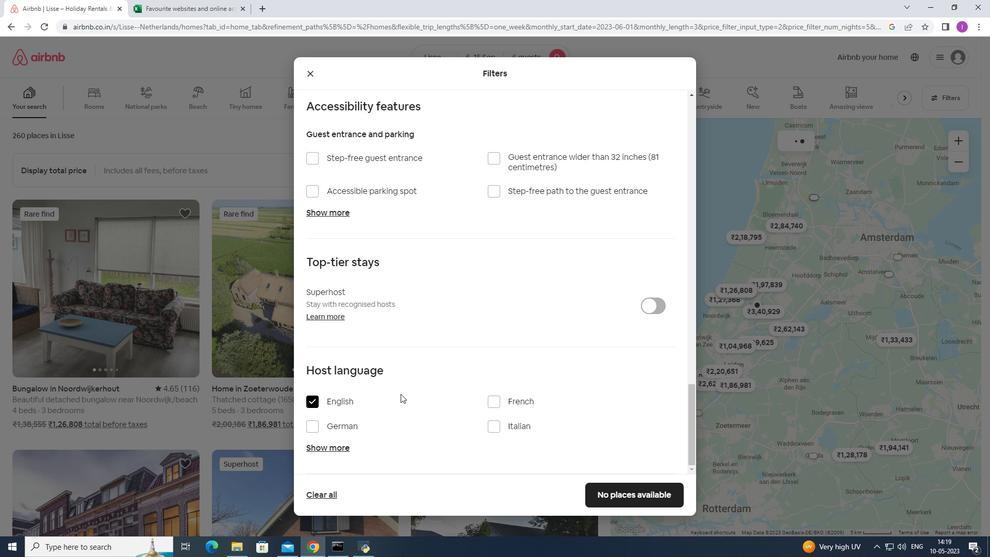 
Action: Mouse scrolled (410, 391) with delta (0, 0)
Screenshot: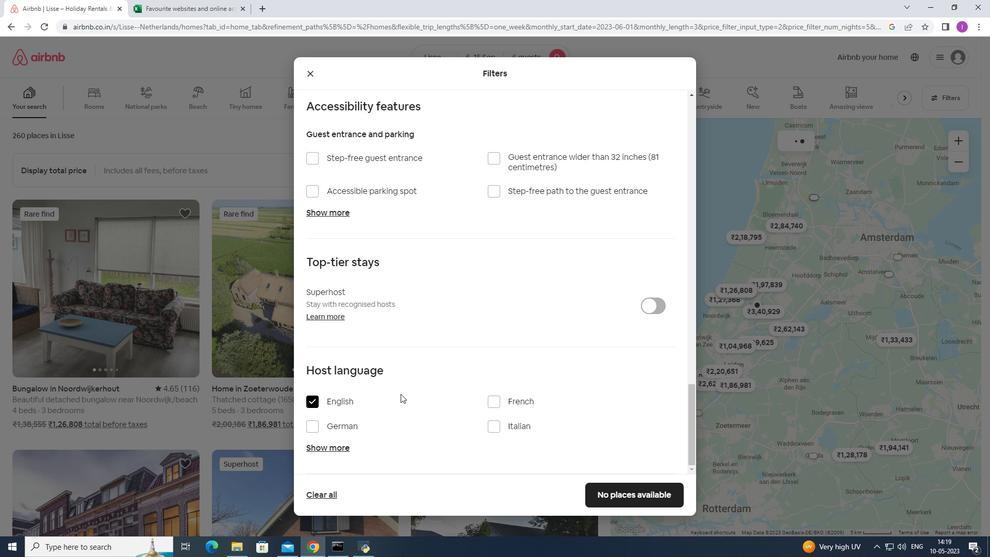
Action: Mouse scrolled (410, 391) with delta (0, 0)
Screenshot: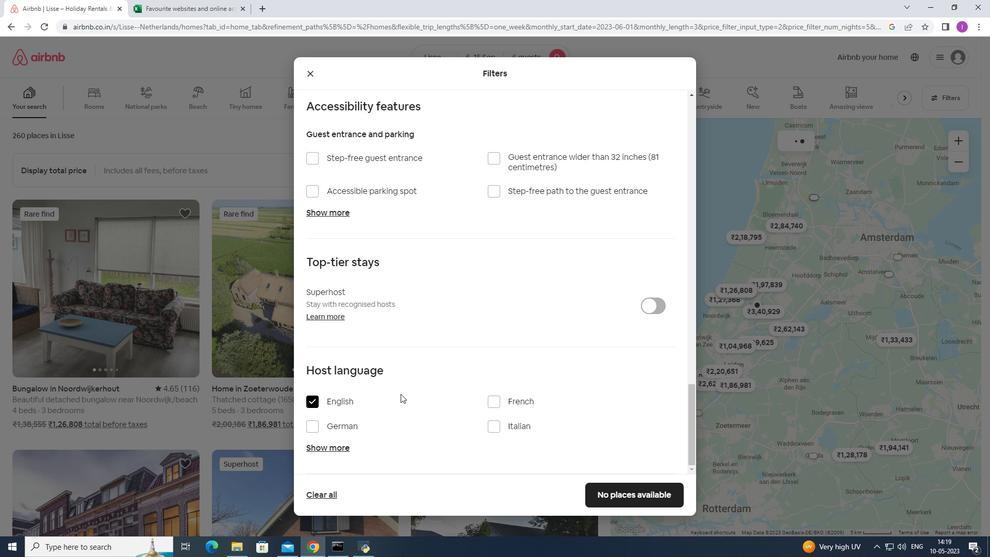 
Action: Mouse moved to (411, 391)
Screenshot: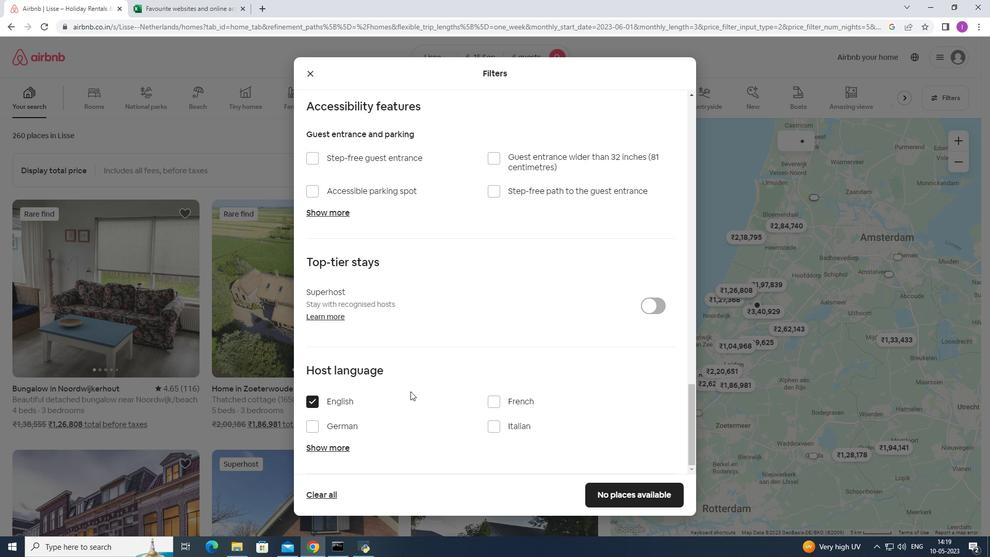 
Action: Mouse scrolled (411, 391) with delta (0, 0)
Screenshot: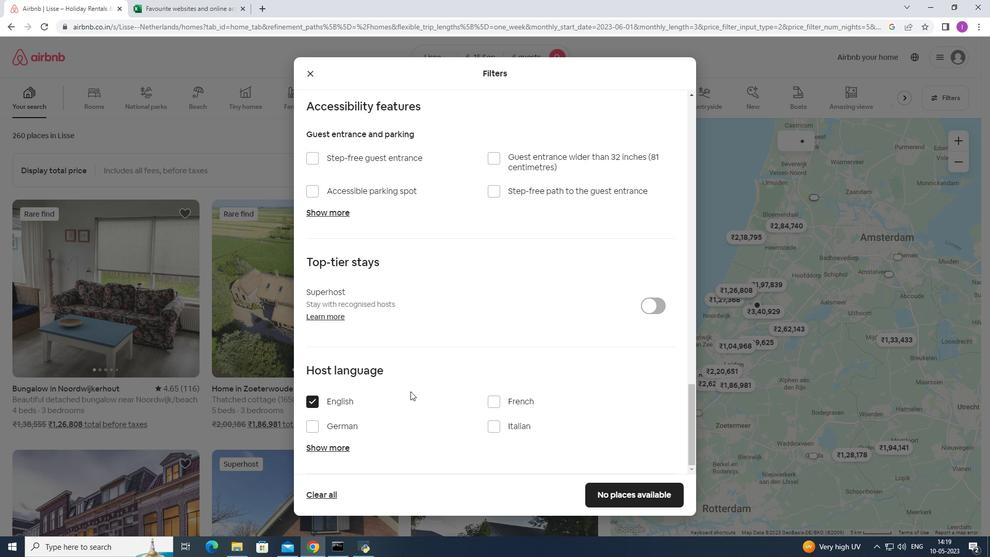 
Action: Mouse scrolled (411, 391) with delta (0, 0)
Screenshot: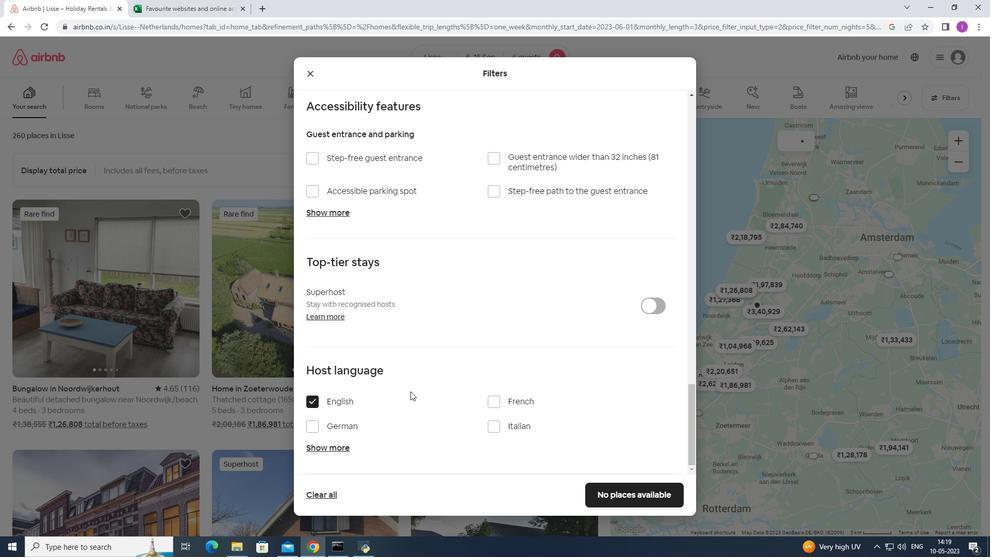 
Action: Mouse moved to (630, 496)
Screenshot: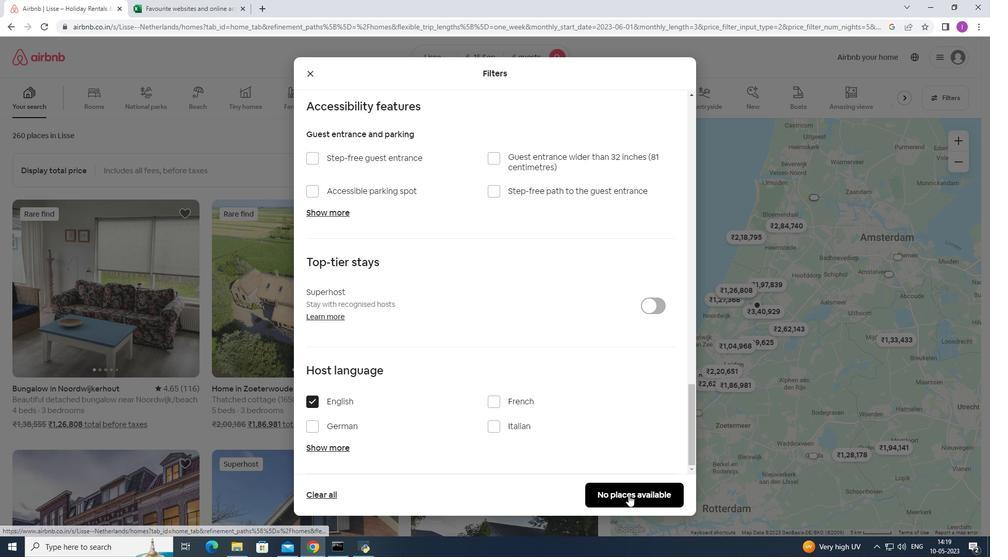 
Action: Mouse pressed left at (630, 496)
Screenshot: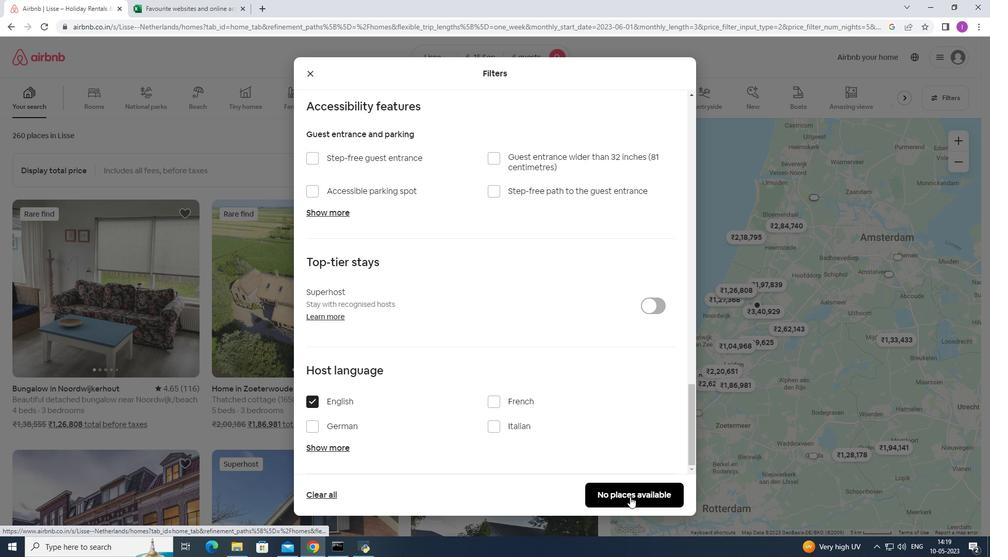 
Action: Mouse moved to (625, 493)
Screenshot: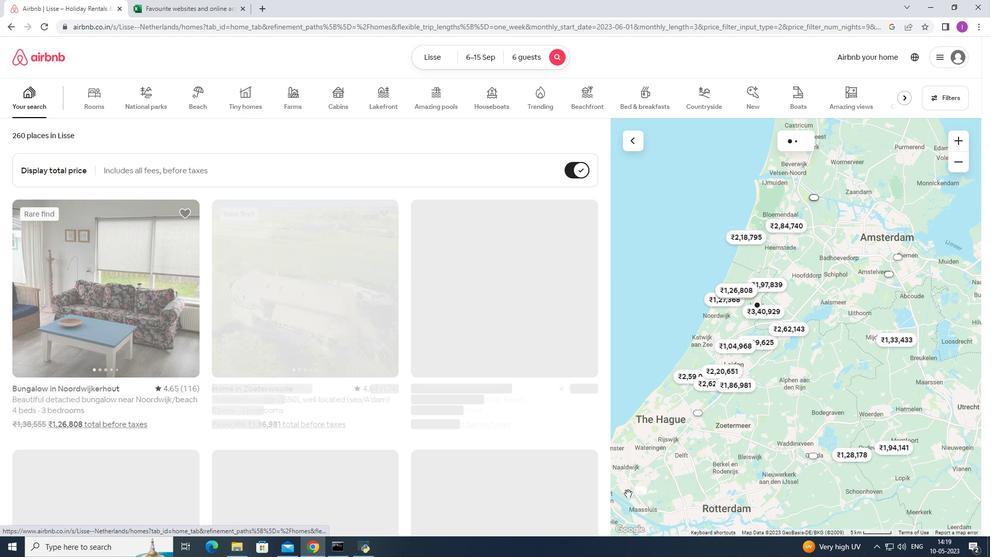
